Task: Open a blank sheet, save the file as Reading.rtf and add heading 'Reading',with the parapraph 'Reading offers numerous advantages, including expanding knowledge, enhancing creativity, and improving cognitive abilities. It stimulates the brain, improves vocabulary and language skills, and provides an escape into different worlds and perspectives.'Apply Font Style Playfair Display And font size 14. Apply font style in  Heading 'Courier New' and font size 24 Change heading alignment to  Center and paragraph alignment to  Left
Action: Mouse moved to (22, 81)
Screenshot: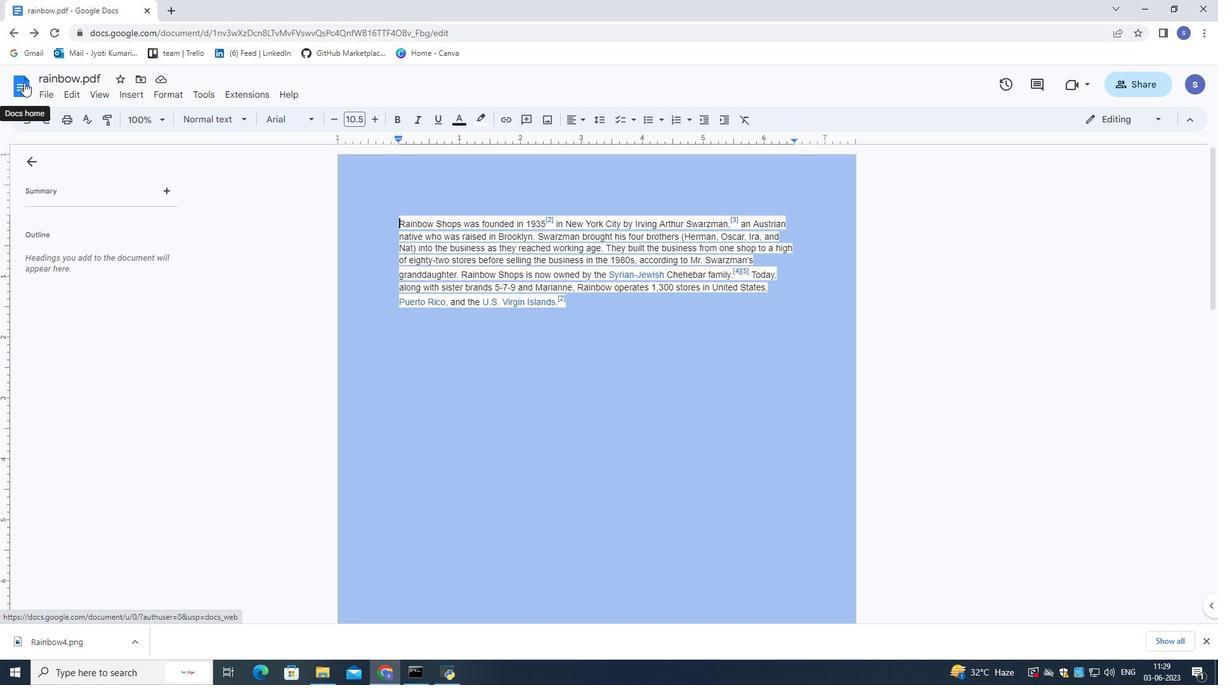 
Action: Mouse pressed left at (22, 81)
Screenshot: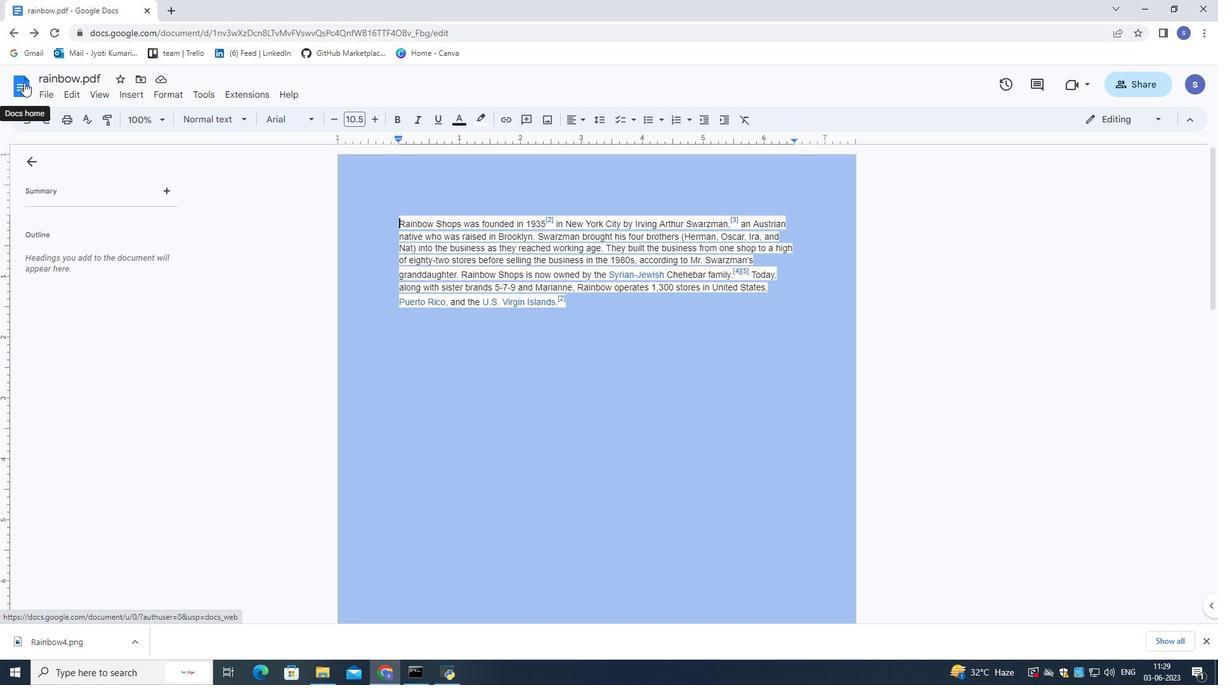 
Action: Mouse moved to (270, 219)
Screenshot: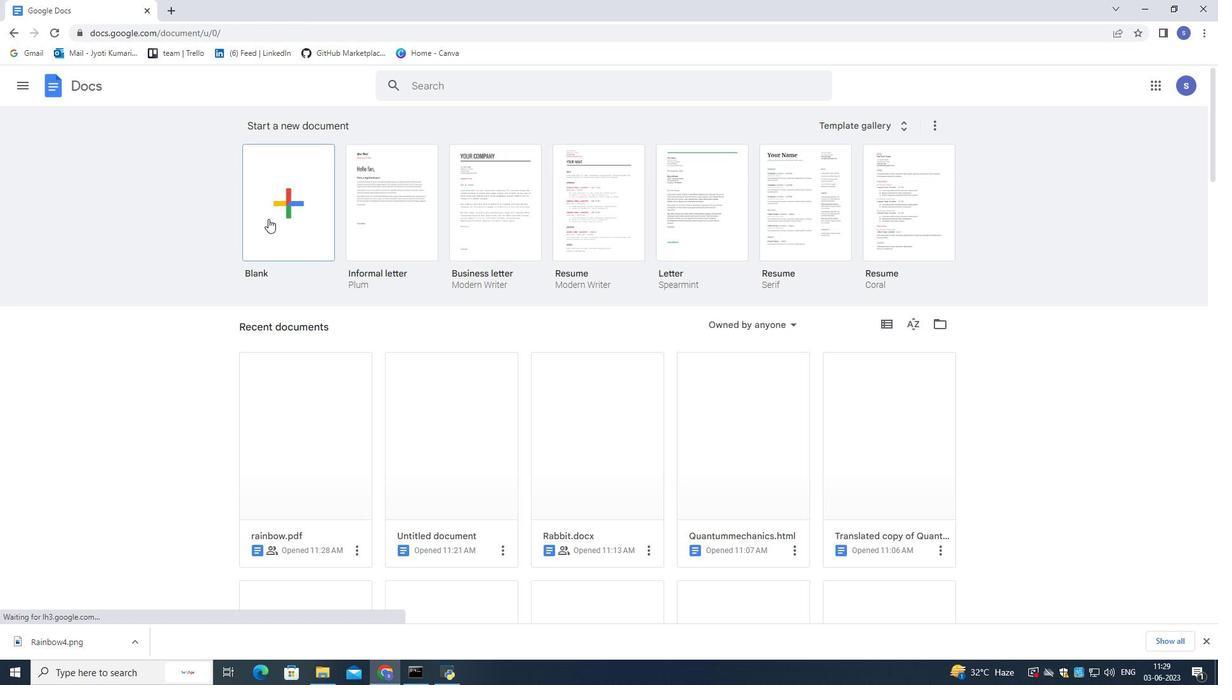 
Action: Mouse pressed left at (270, 219)
Screenshot: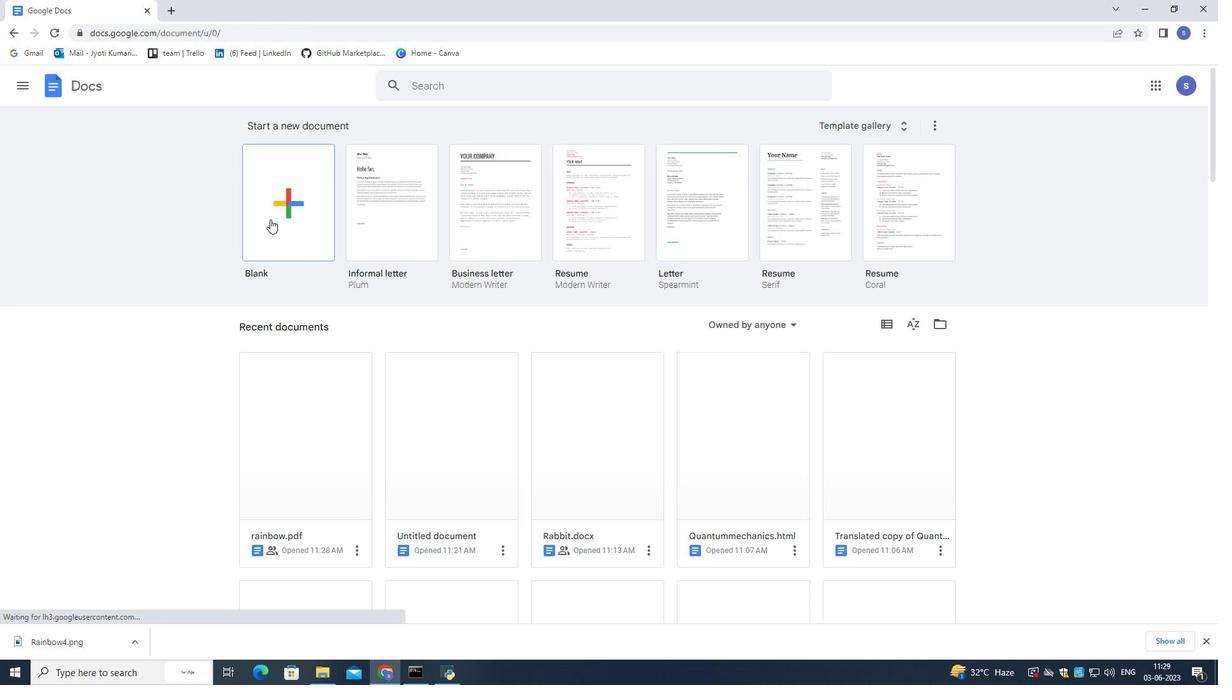 
Action: Mouse moved to (136, 76)
Screenshot: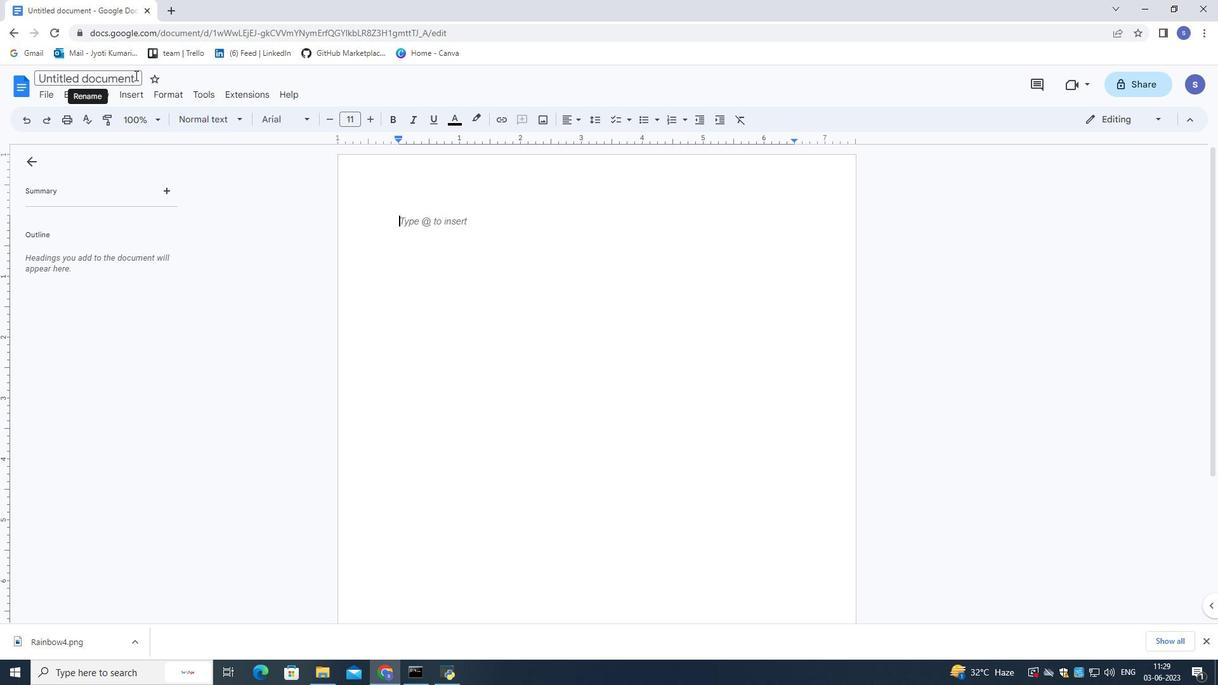 
Action: Mouse pressed left at (136, 76)
Screenshot: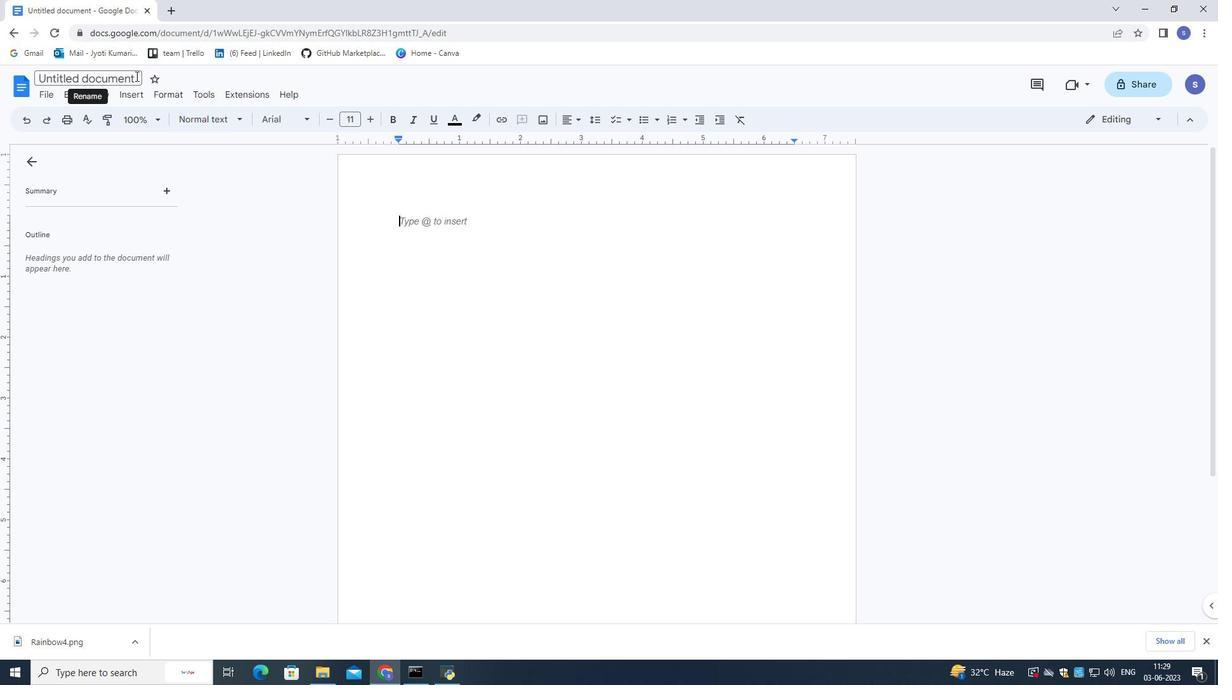 
Action: Key pressed <Key.shift>Reading.rtf<Key.enter>
Screenshot: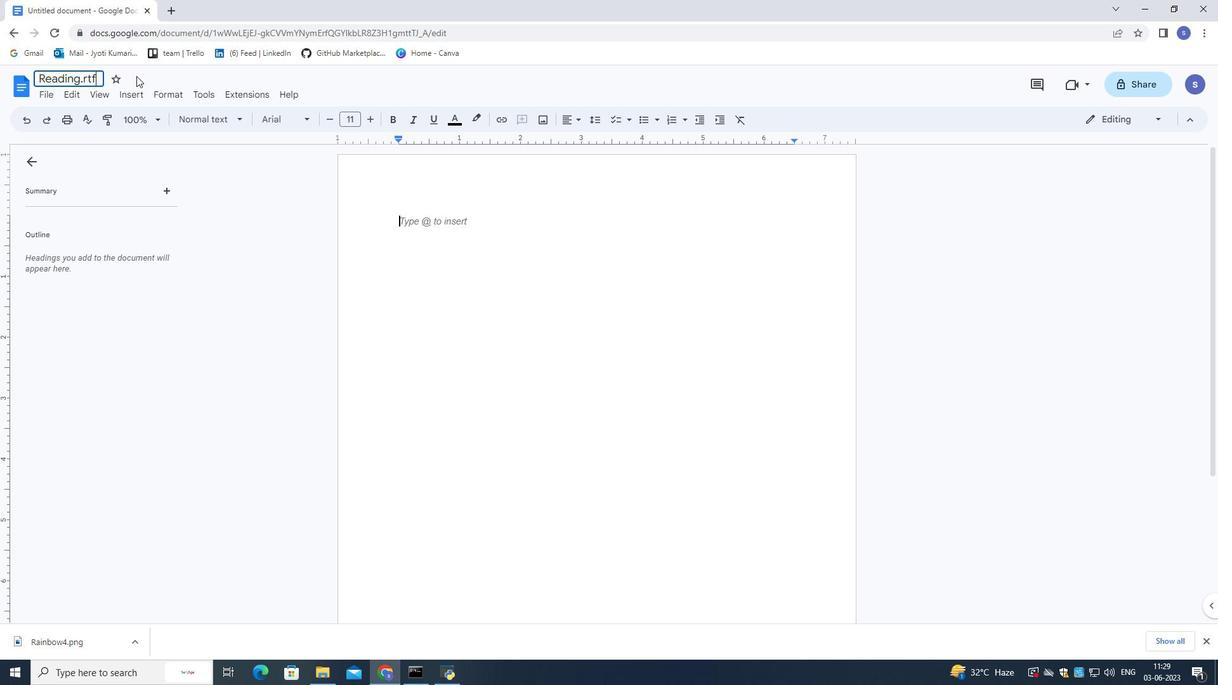 
Action: Mouse moved to (428, 225)
Screenshot: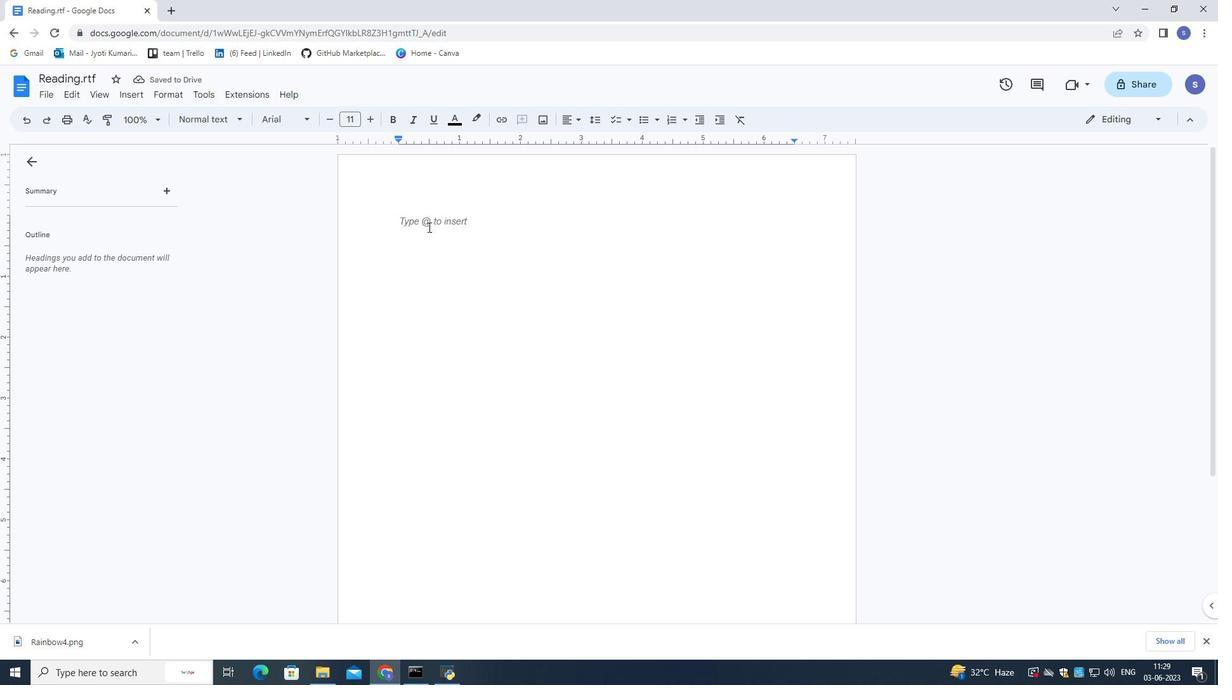 
Action: Mouse pressed left at (428, 225)
Screenshot: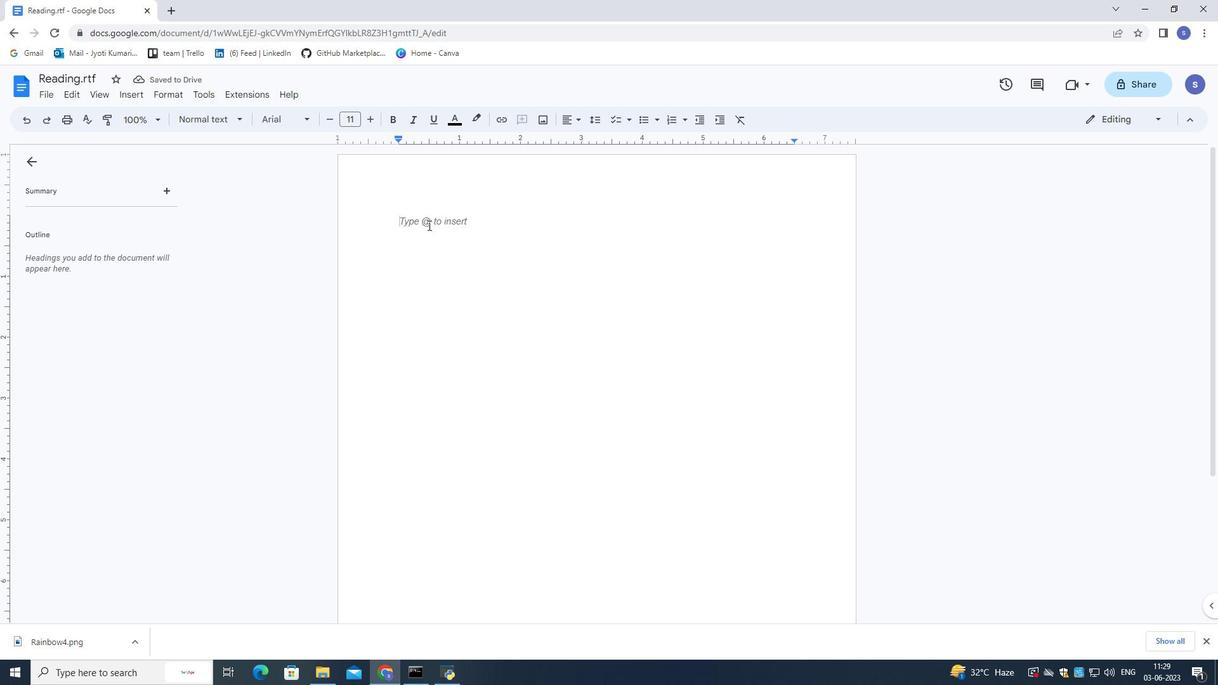 
Action: Mouse moved to (430, 182)
Screenshot: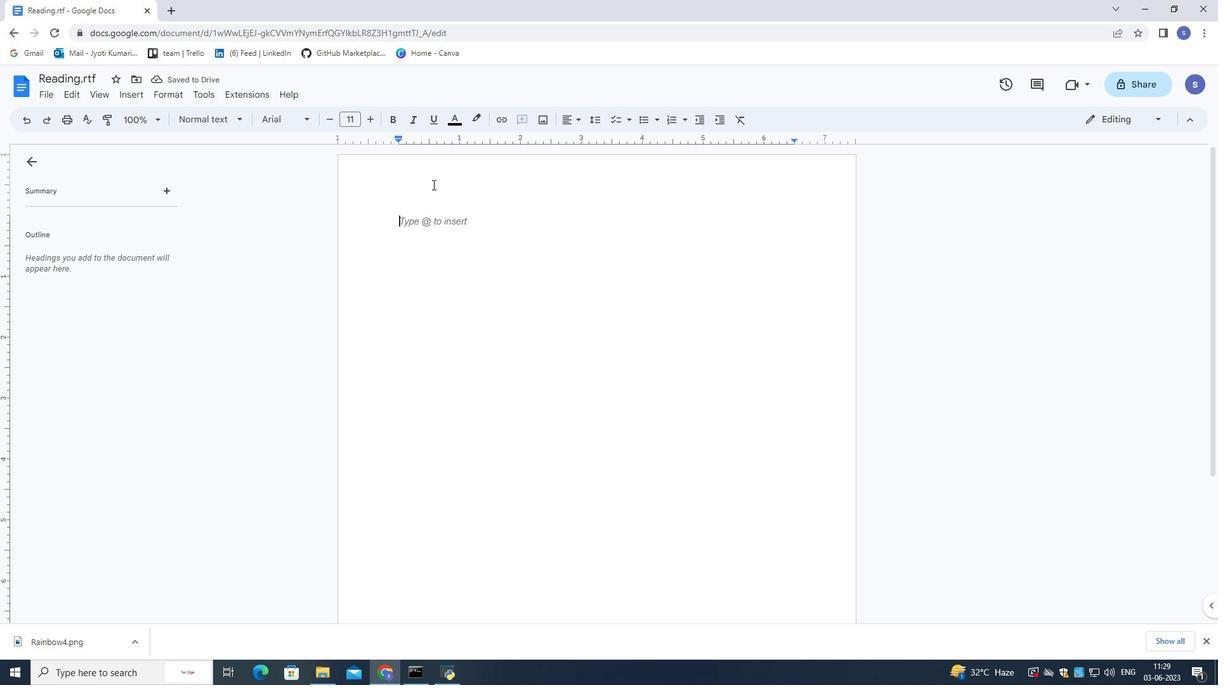 
Action: Key pressed <Key.shift>Reading<Key.enter><Key.enter><Key.shift>Reading<Key.space>offers<Key.space>numerous<Key.space>advantages,<Key.space><Key.shift>Including<Key.space>expanding<Key.space>knowledge,<Key.space>enhancing<Key.space>creativity,<Key.space>and<Key.space>improving<Key.space>cognitive<Key.space>abilities.<Key.space><Key.shift>It<Key.space>stimulates<Key.space>the<Key.space>brain,<Key.space>improves<Key.space>vocabulary<Key.space>and<Key.space>language<Key.space>skills,<Key.space>and<Key.space>provides<Key.space>an<Key.space>escape<Key.space>into<Key.space>different<Key.space>world<Key.space>aand<Key.space>perspective.<Key.space>
Screenshot: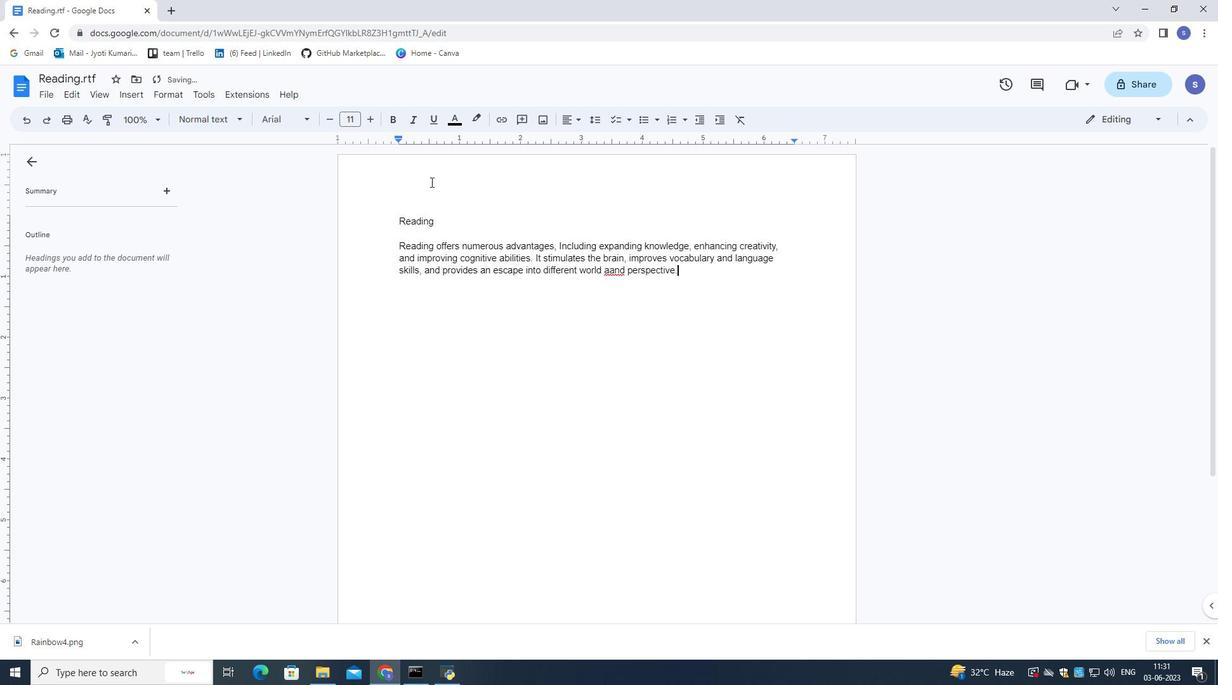 
Action: Mouse moved to (612, 270)
Screenshot: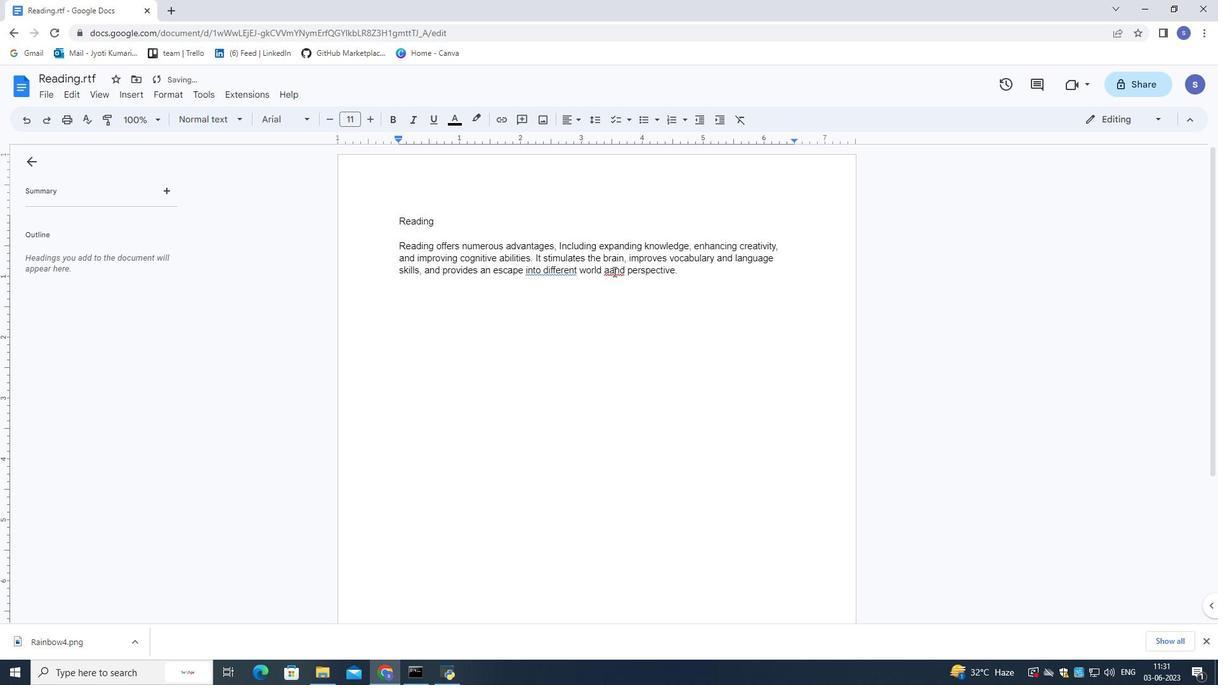 
Action: Mouse pressed left at (612, 270)
Screenshot: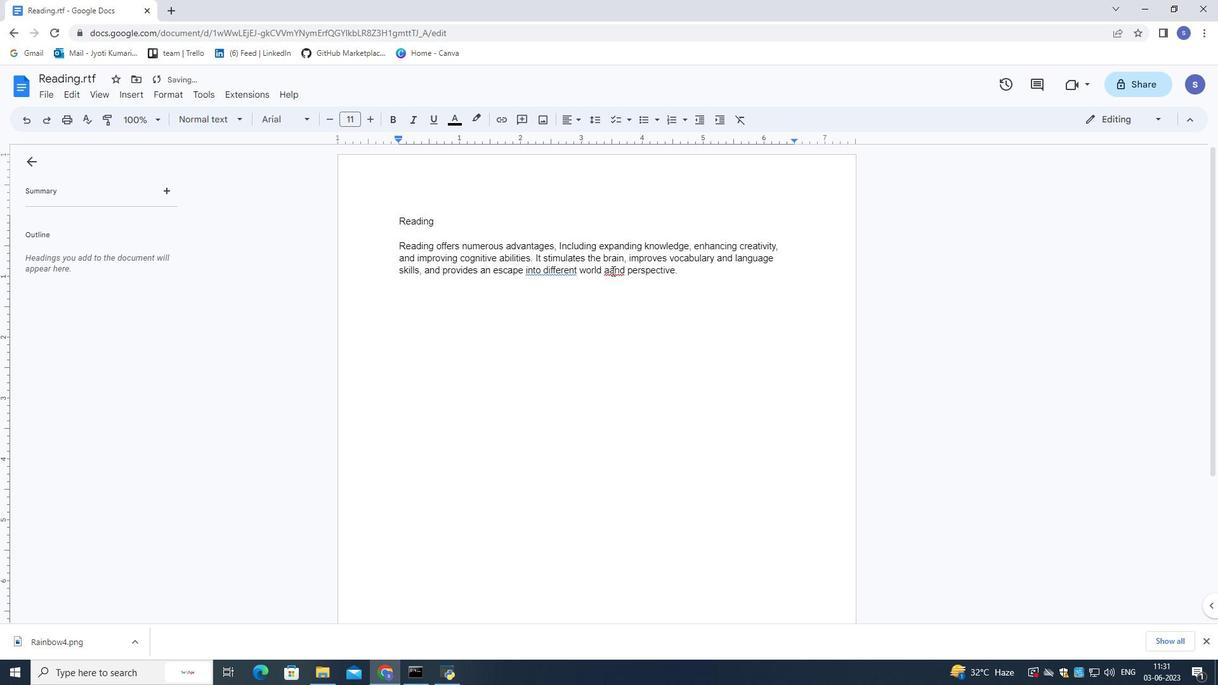 
Action: Mouse moved to (623, 302)
Screenshot: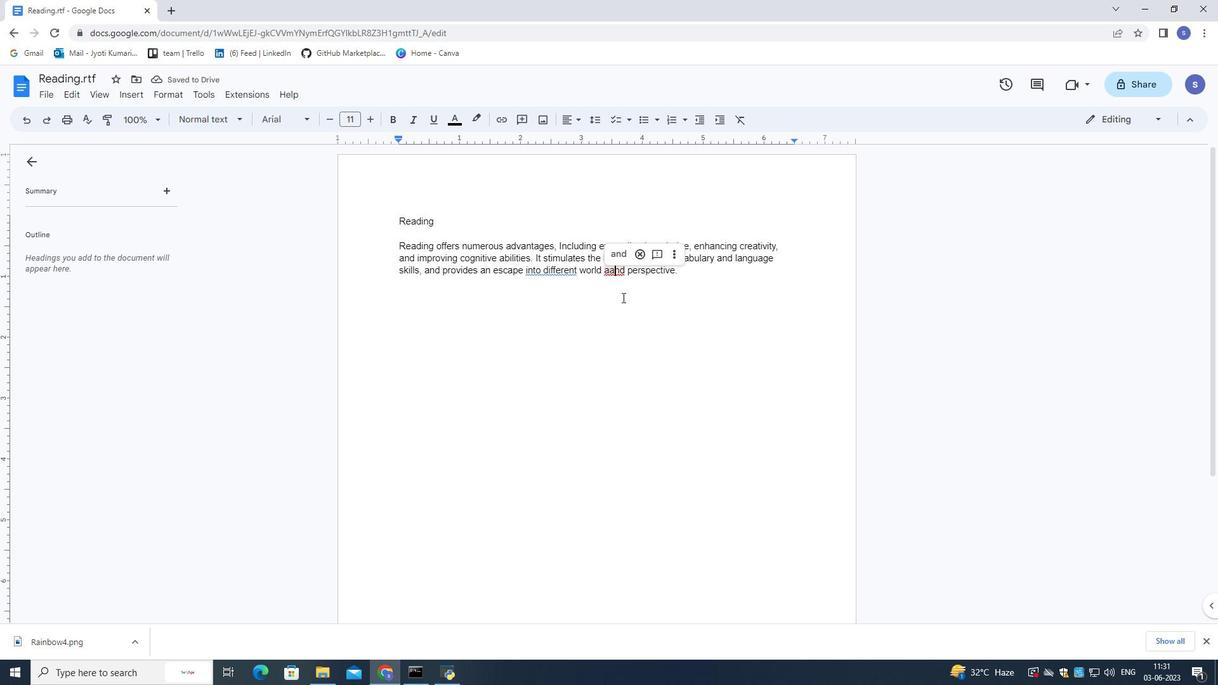 
Action: Key pressed <Key.backspace>
Screenshot: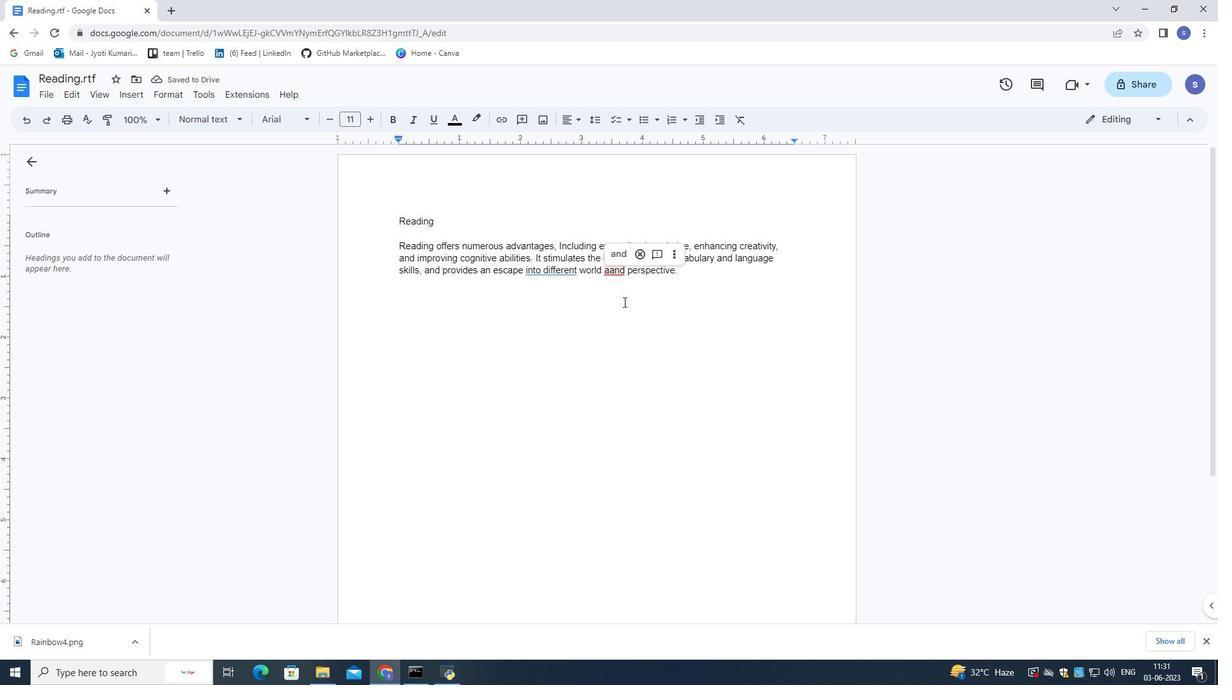 
Action: Mouse moved to (555, 272)
Screenshot: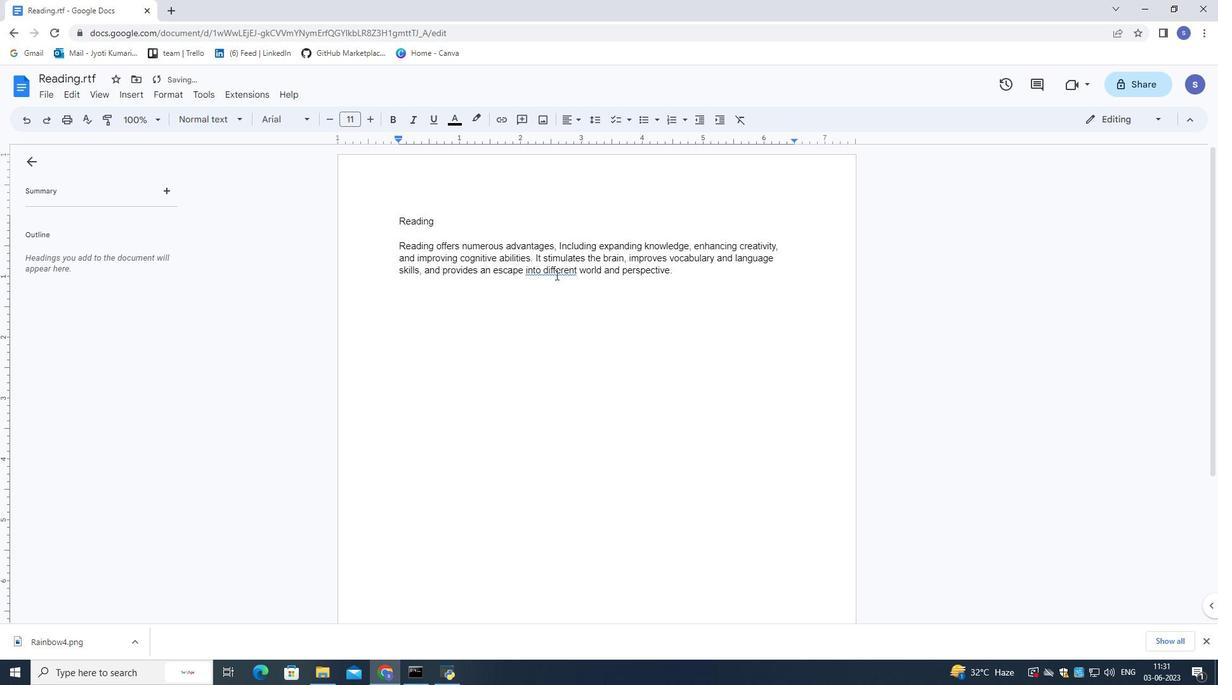 
Action: Mouse pressed left at (555, 272)
Screenshot: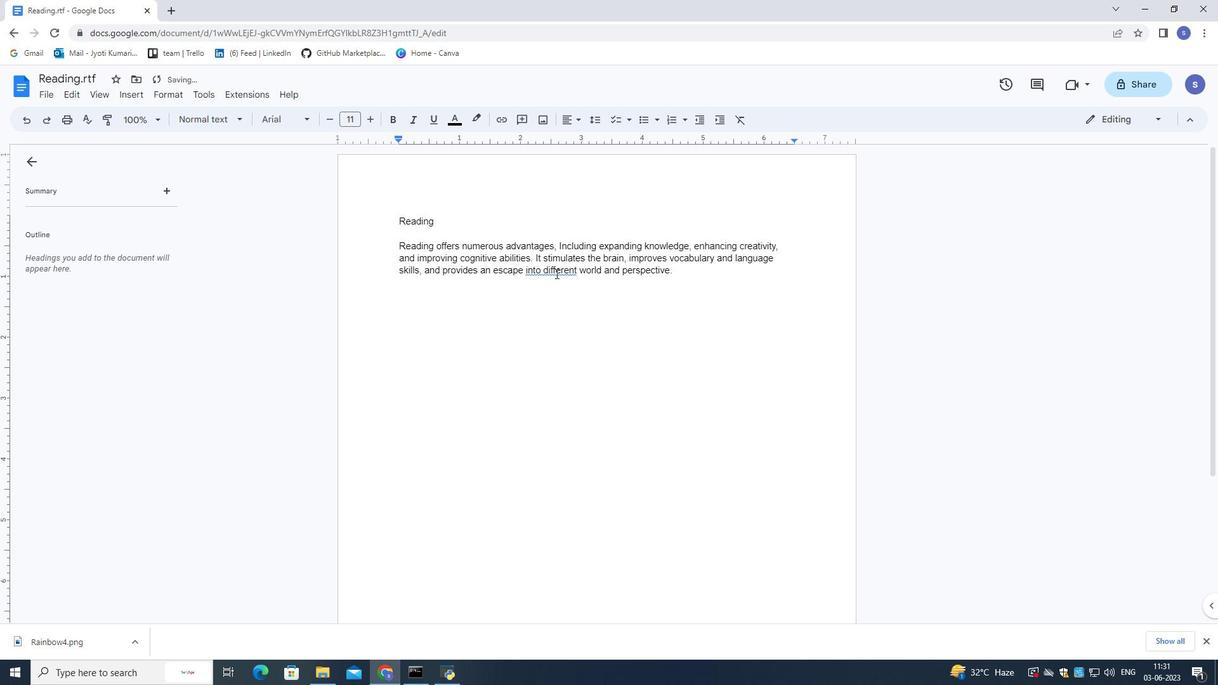 
Action: Mouse moved to (557, 254)
Screenshot: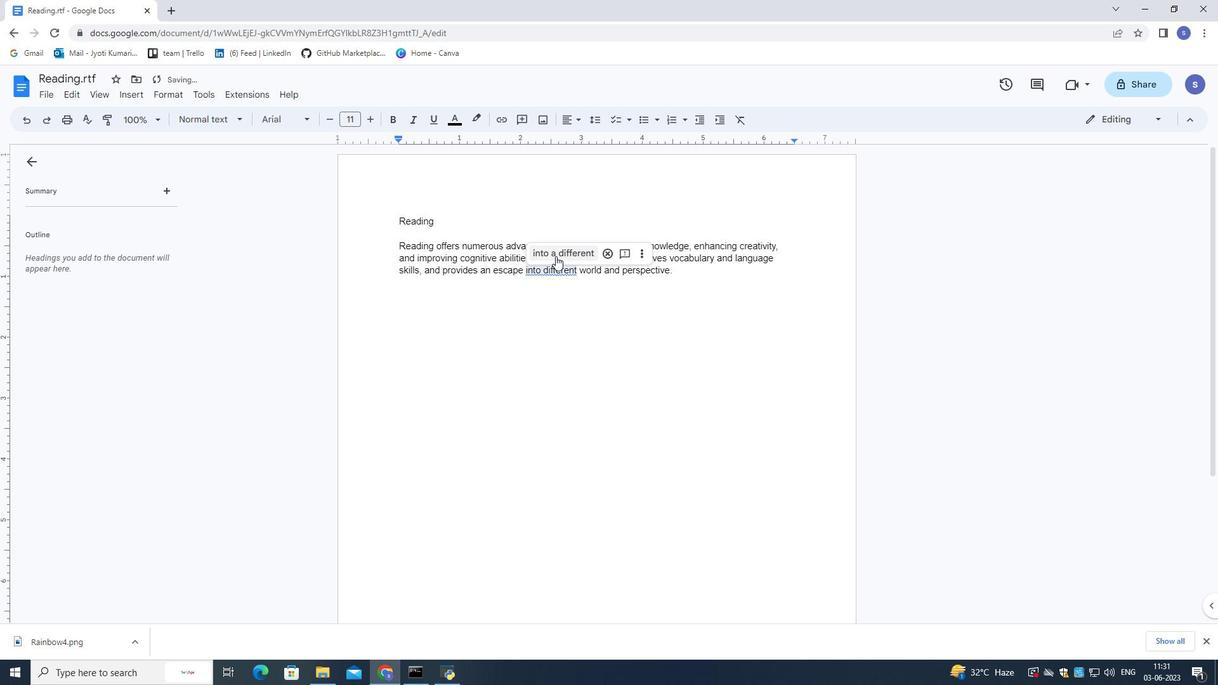 
Action: Mouse pressed left at (557, 254)
Screenshot: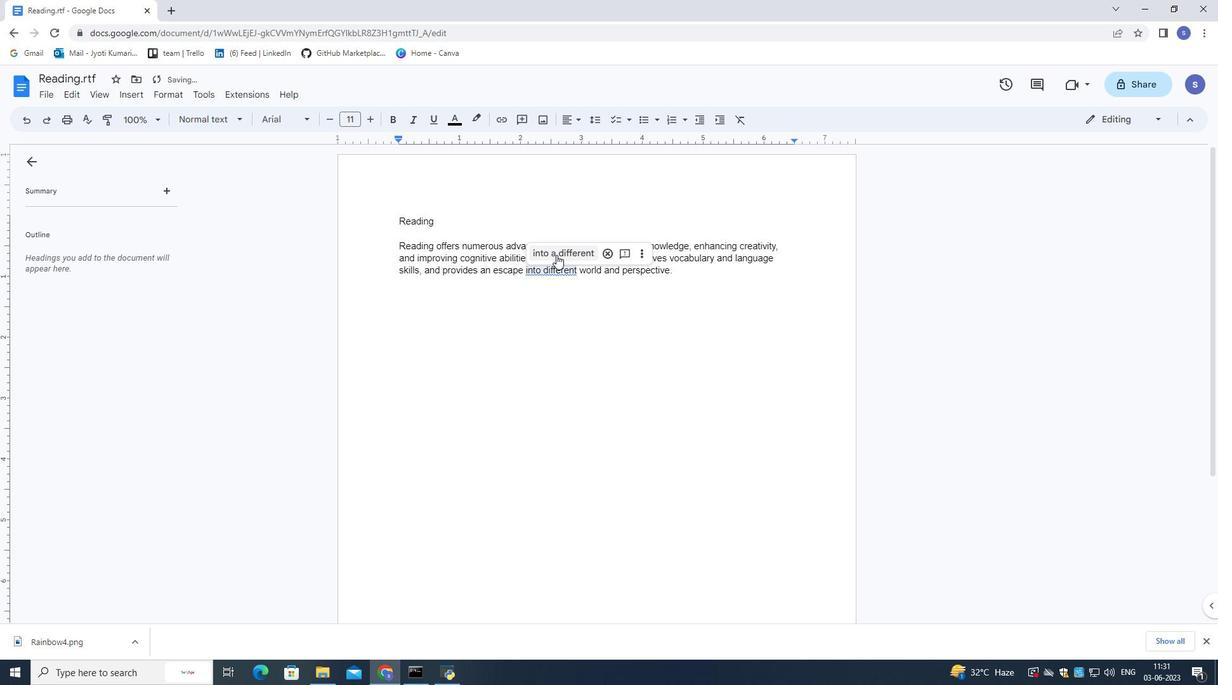 
Action: Mouse moved to (682, 273)
Screenshot: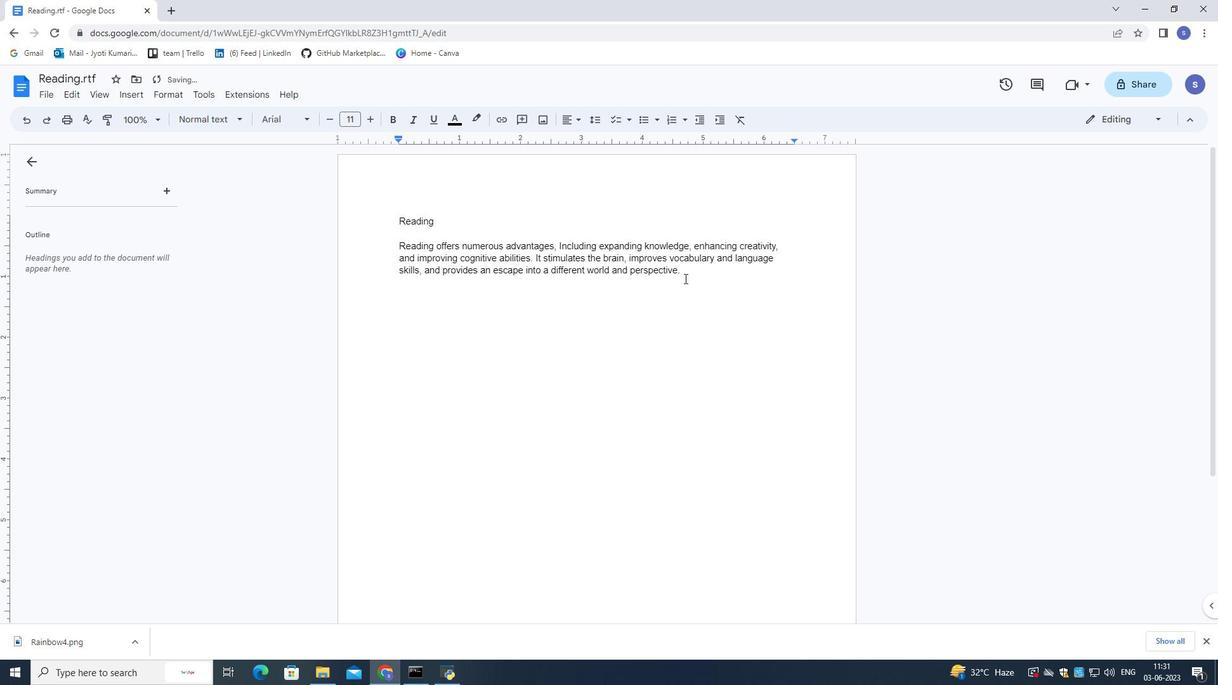 
Action: Mouse pressed left at (682, 273)
Screenshot: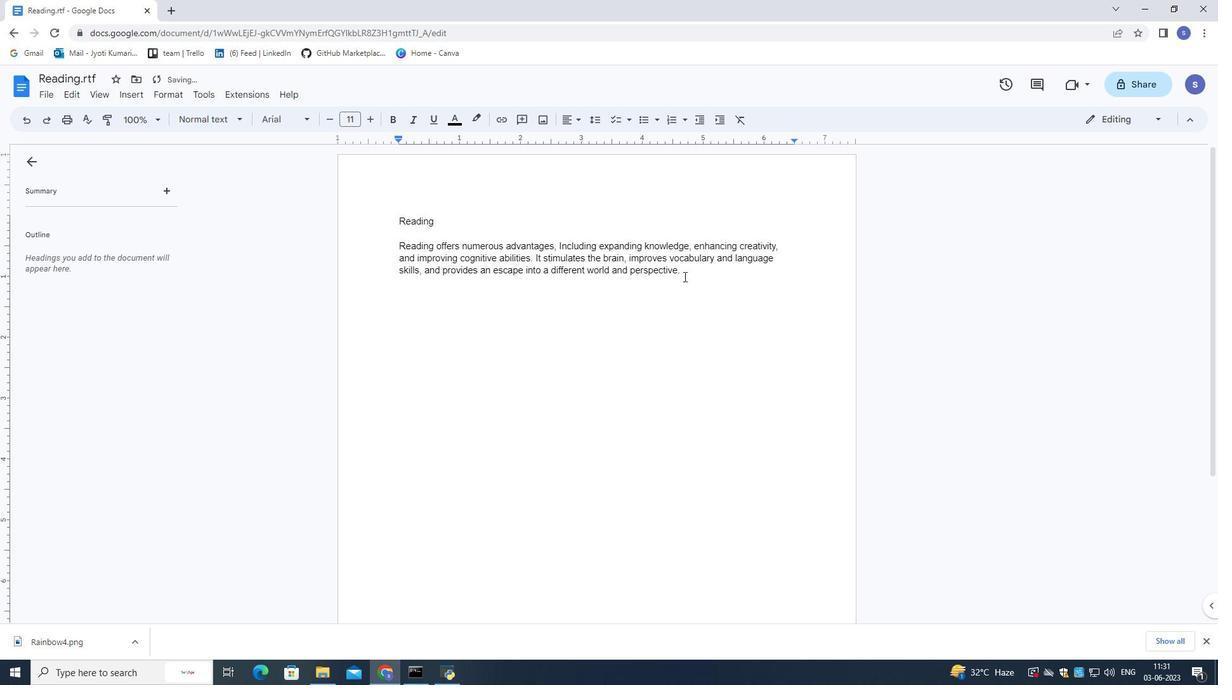 
Action: Mouse moved to (286, 118)
Screenshot: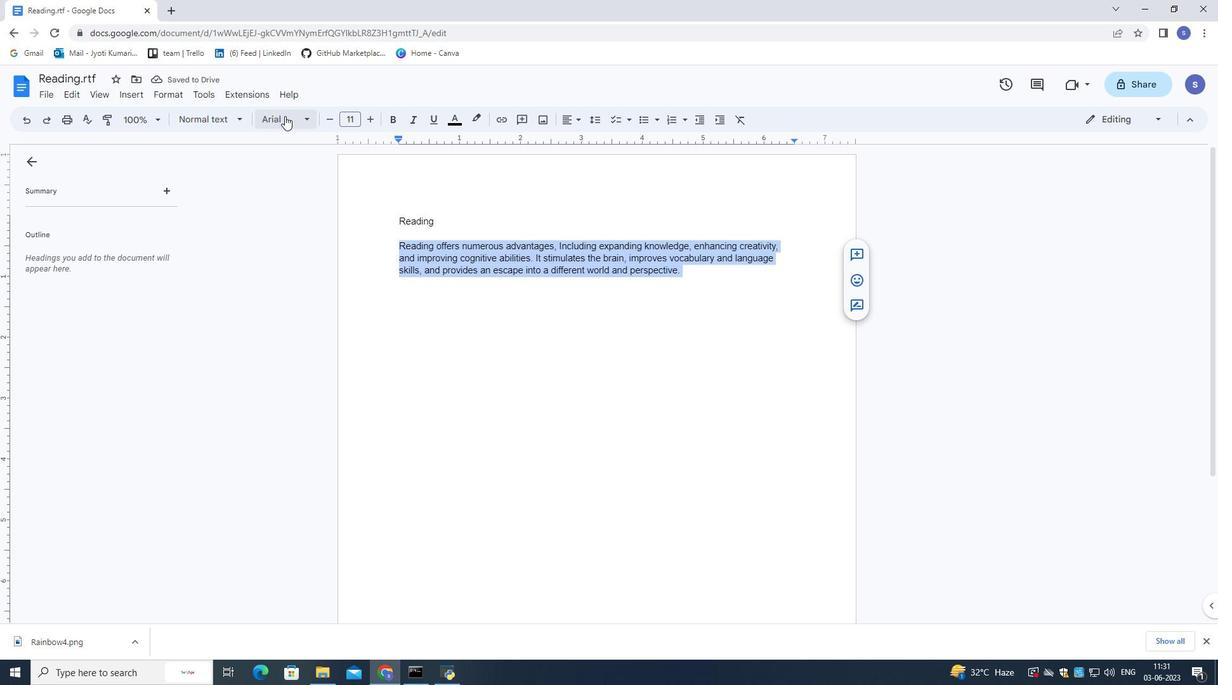
Action: Mouse pressed left at (286, 118)
Screenshot: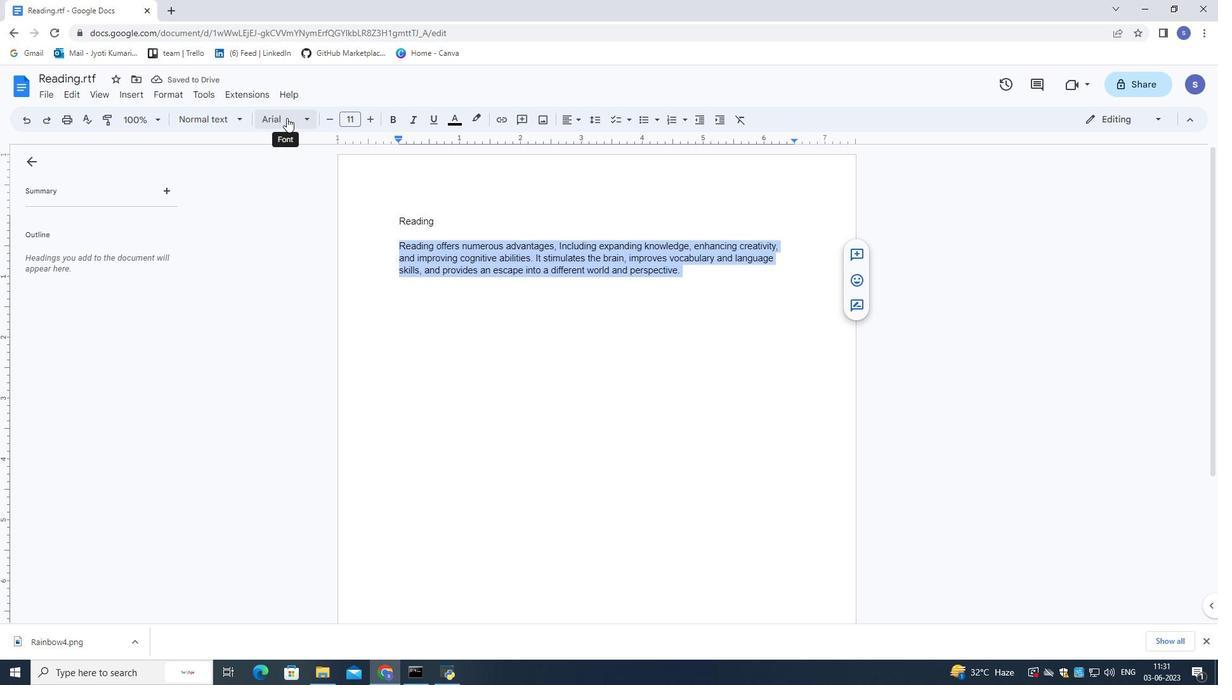 
Action: Mouse moved to (296, 142)
Screenshot: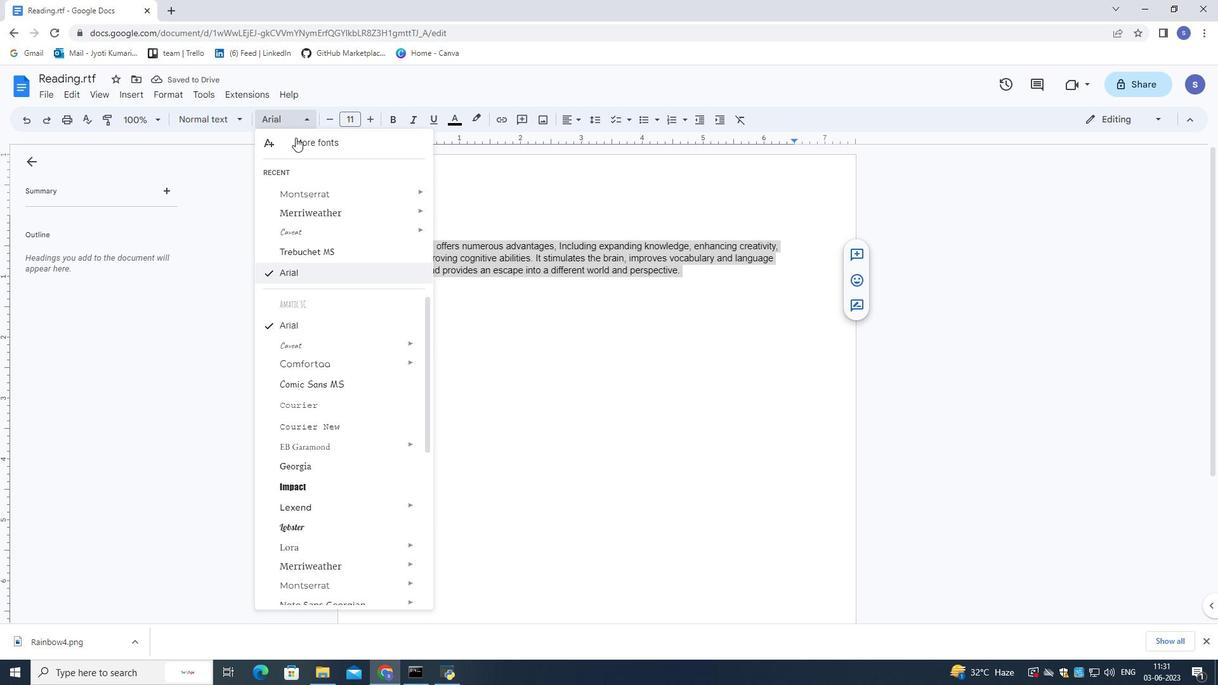 
Action: Mouse pressed left at (296, 142)
Screenshot: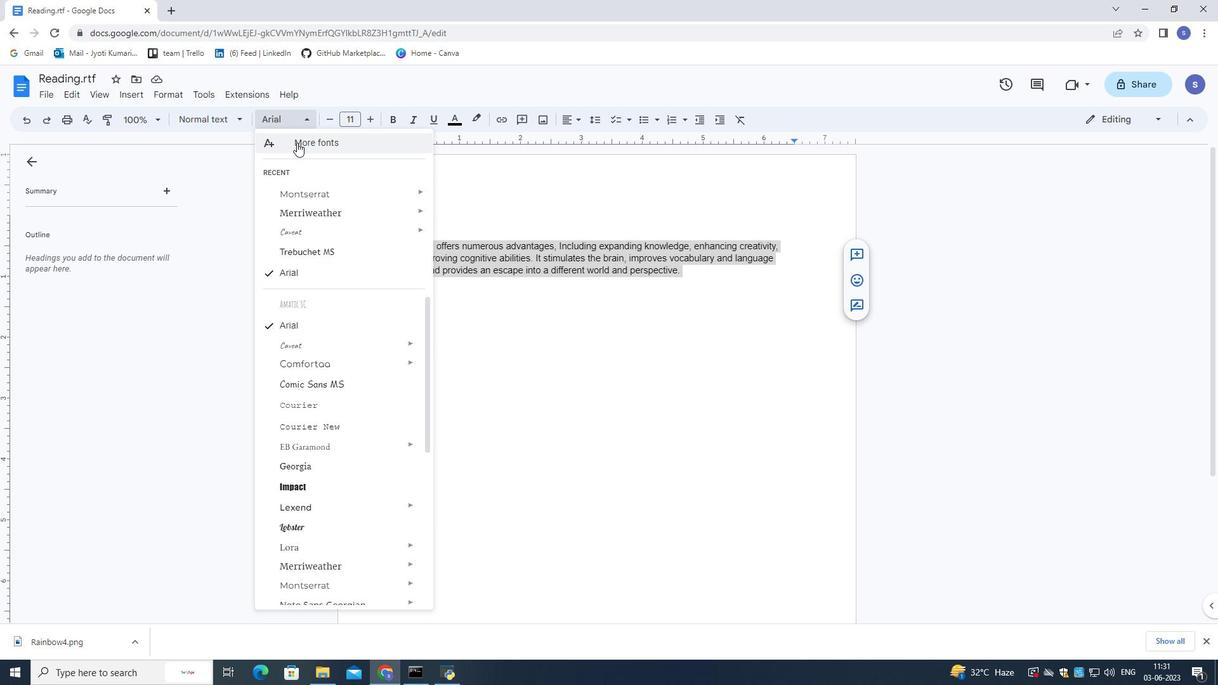 
Action: Mouse moved to (411, 194)
Screenshot: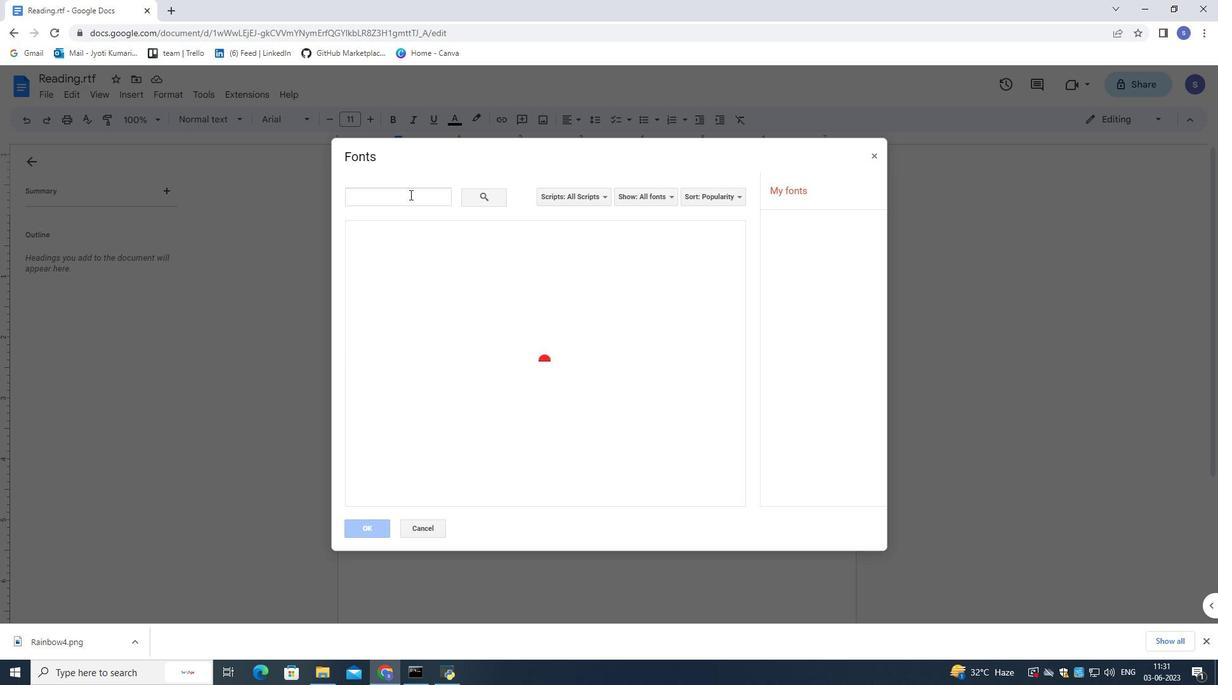 
Action: Mouse pressed left at (411, 194)
Screenshot: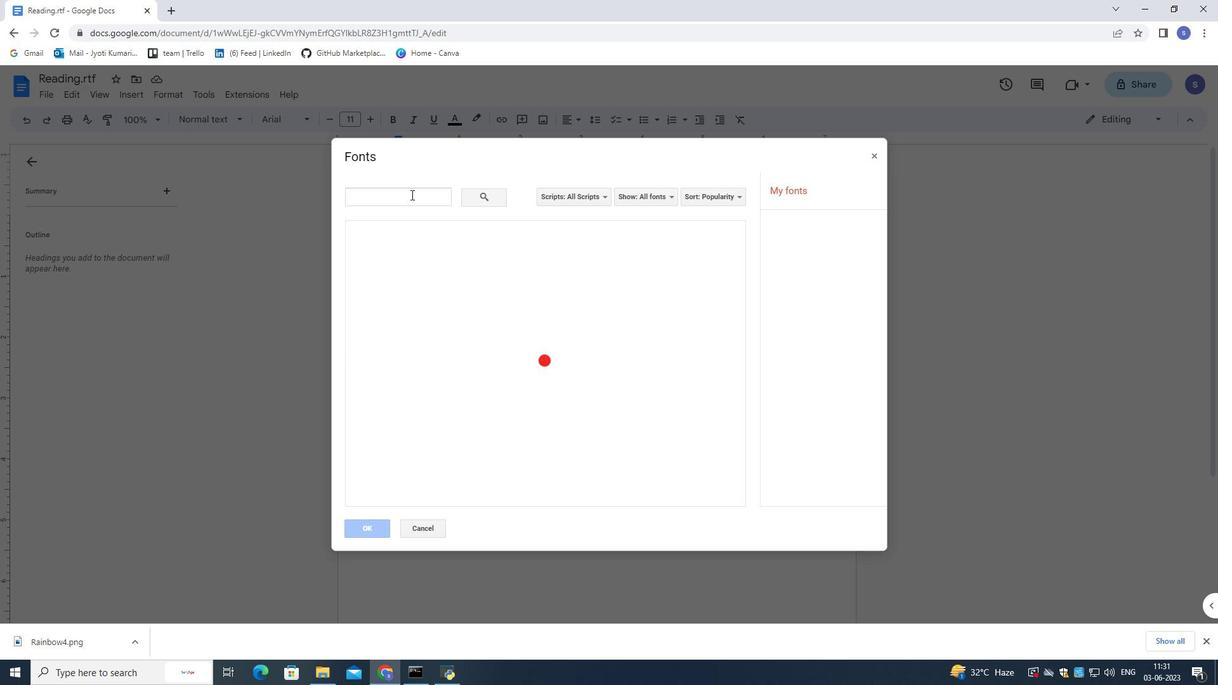 
Action: Mouse moved to (411, 194)
Screenshot: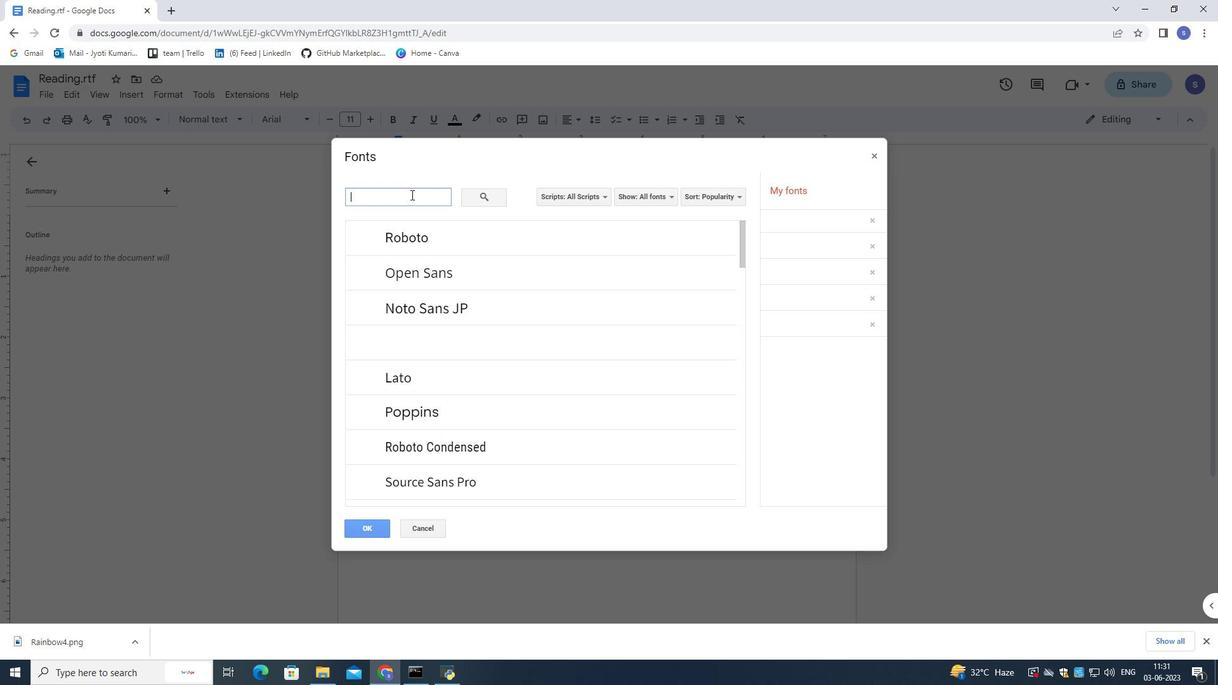 
Action: Key pressed platfair<Key.backspace><Key.backspace><Key.backspace><Key.backspace><Key.backspace>yfa
Screenshot: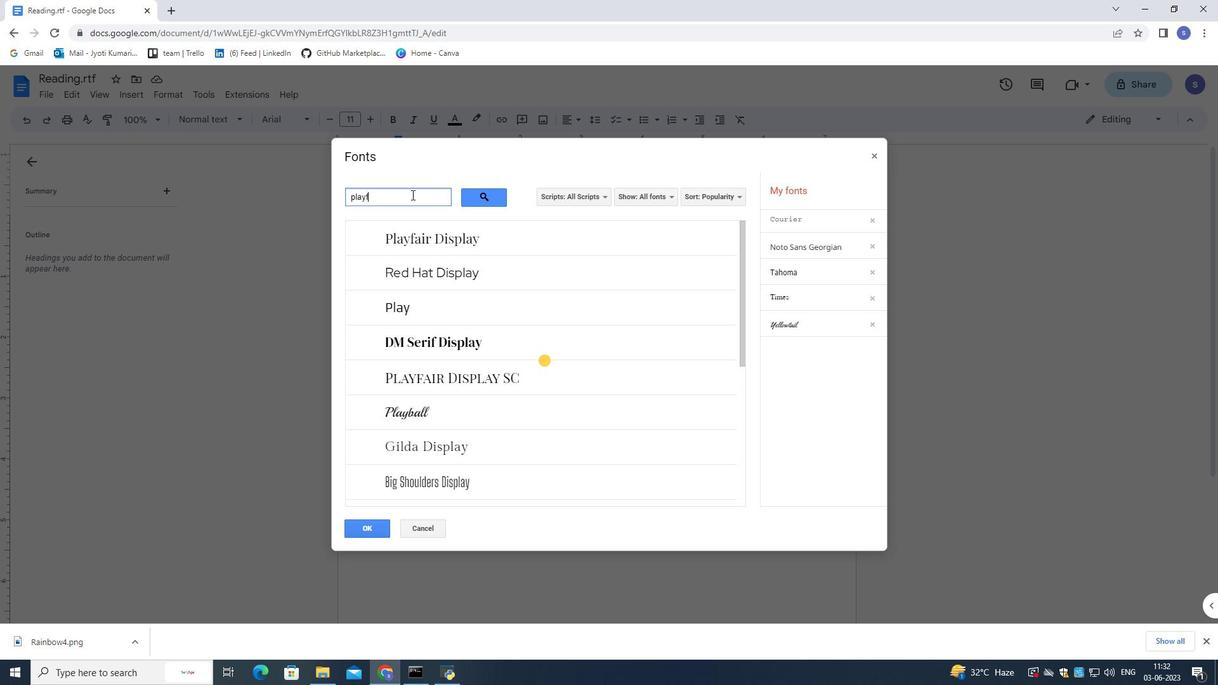 
Action: Mouse moved to (449, 243)
Screenshot: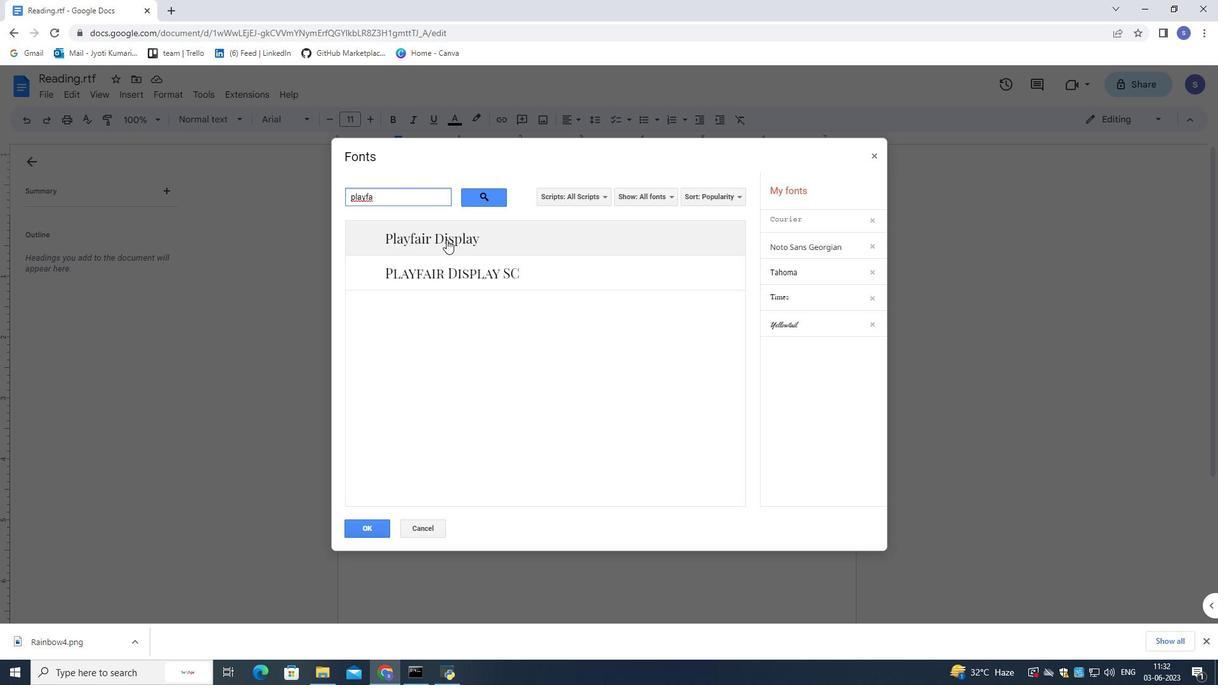 
Action: Mouse pressed left at (449, 243)
Screenshot: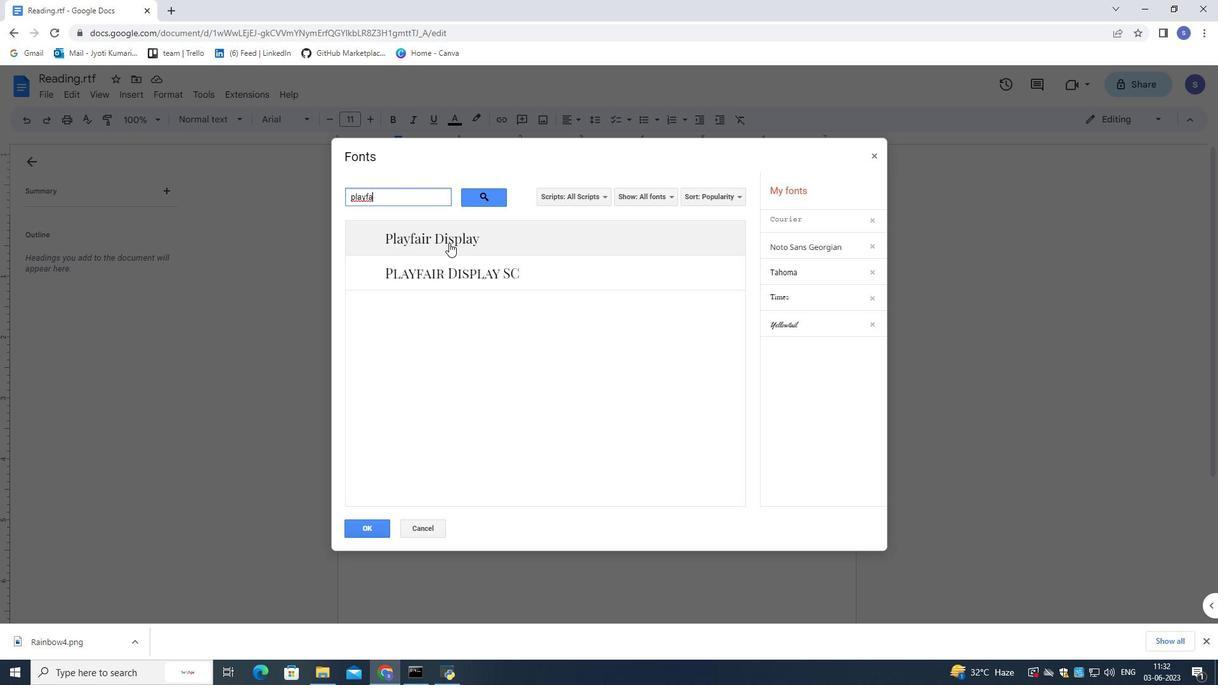 
Action: Mouse moved to (378, 531)
Screenshot: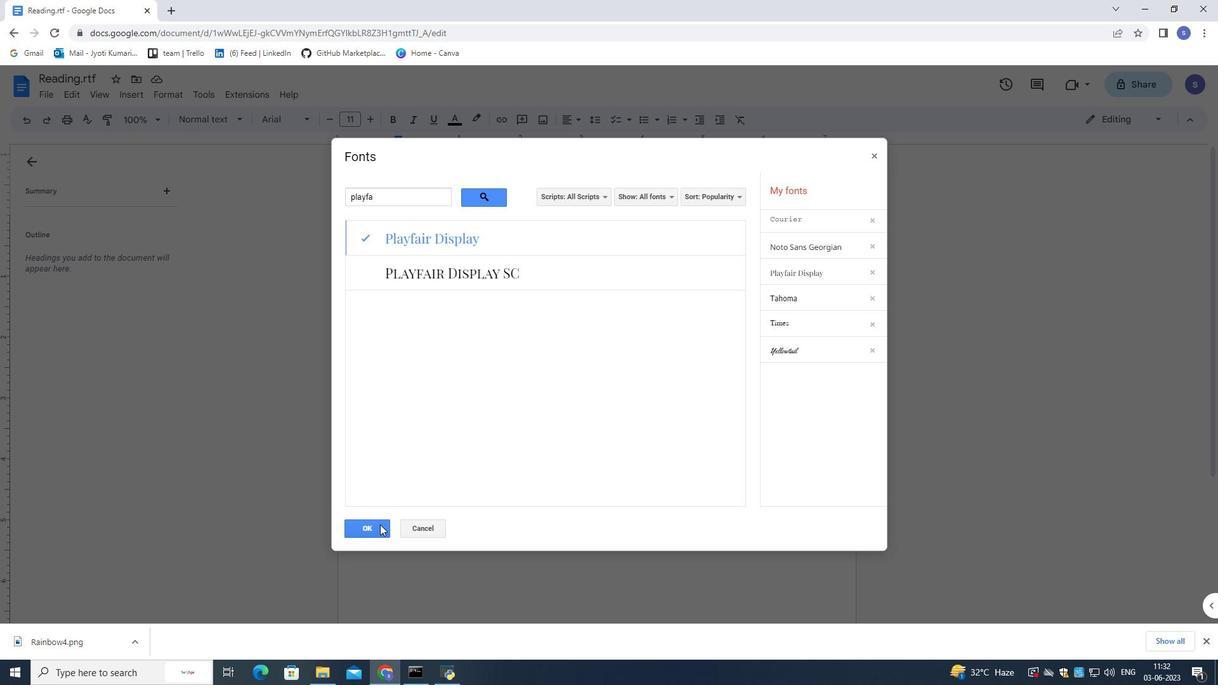 
Action: Mouse pressed left at (378, 531)
Screenshot: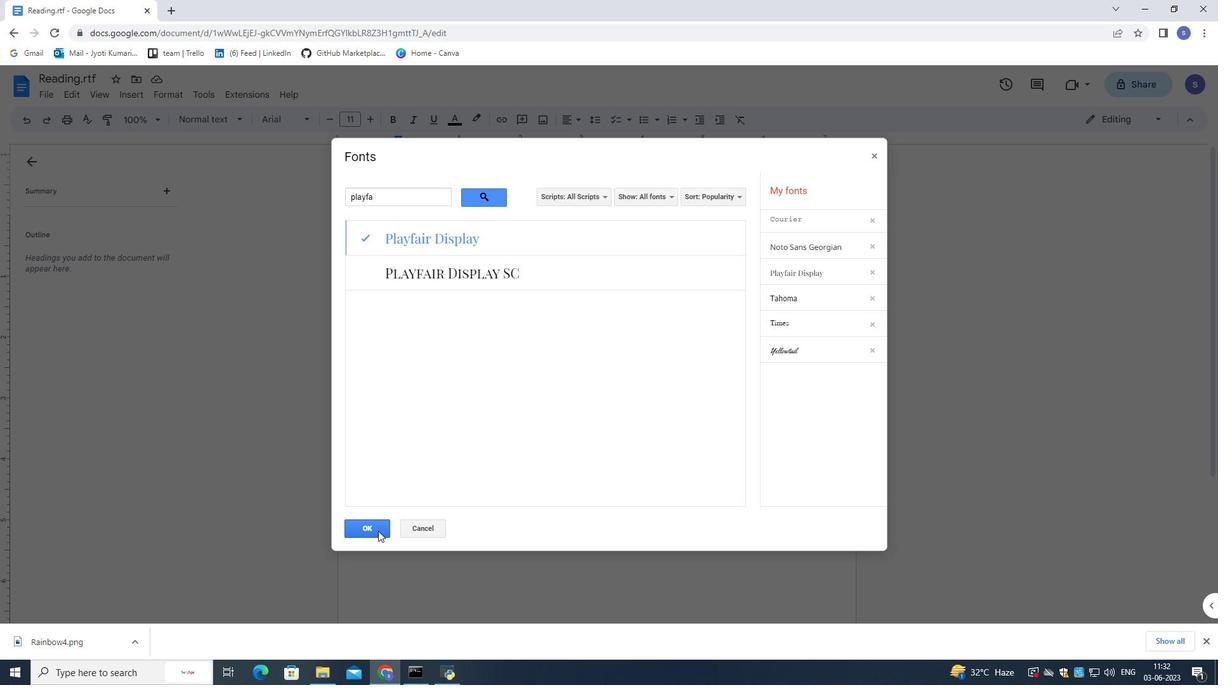 
Action: Mouse moved to (367, 119)
Screenshot: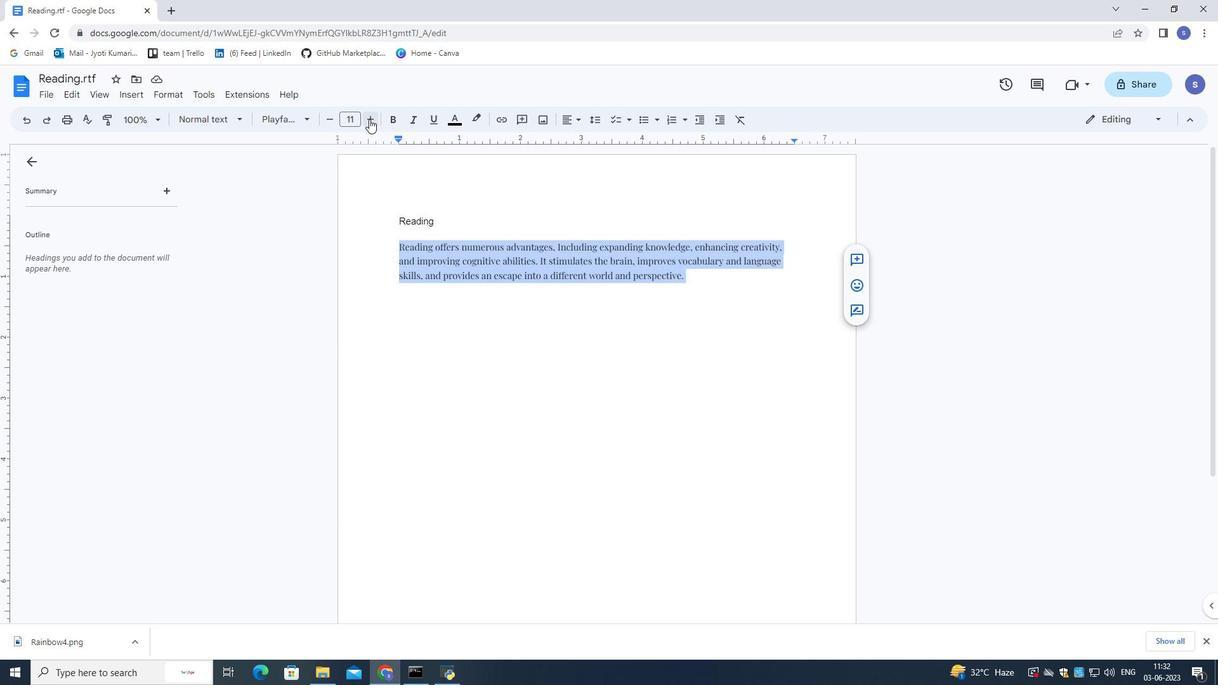 
Action: Mouse pressed left at (367, 119)
Screenshot: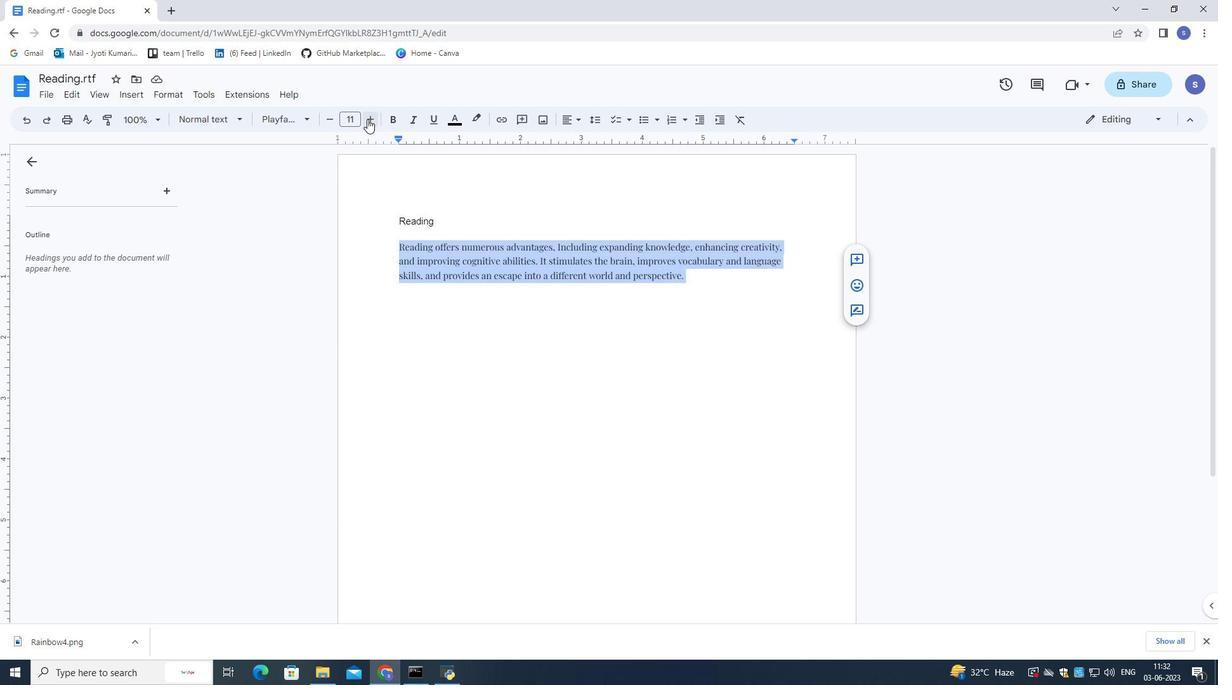 
Action: Mouse pressed left at (367, 119)
Screenshot: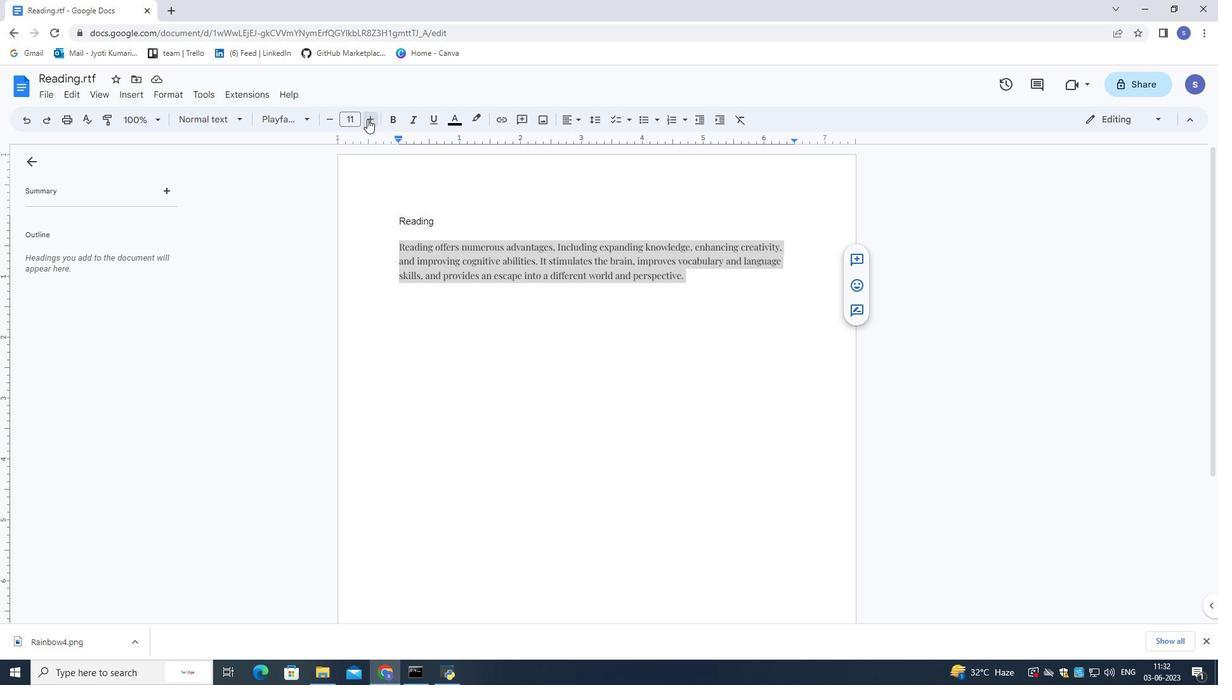 
Action: Mouse pressed left at (367, 119)
Screenshot: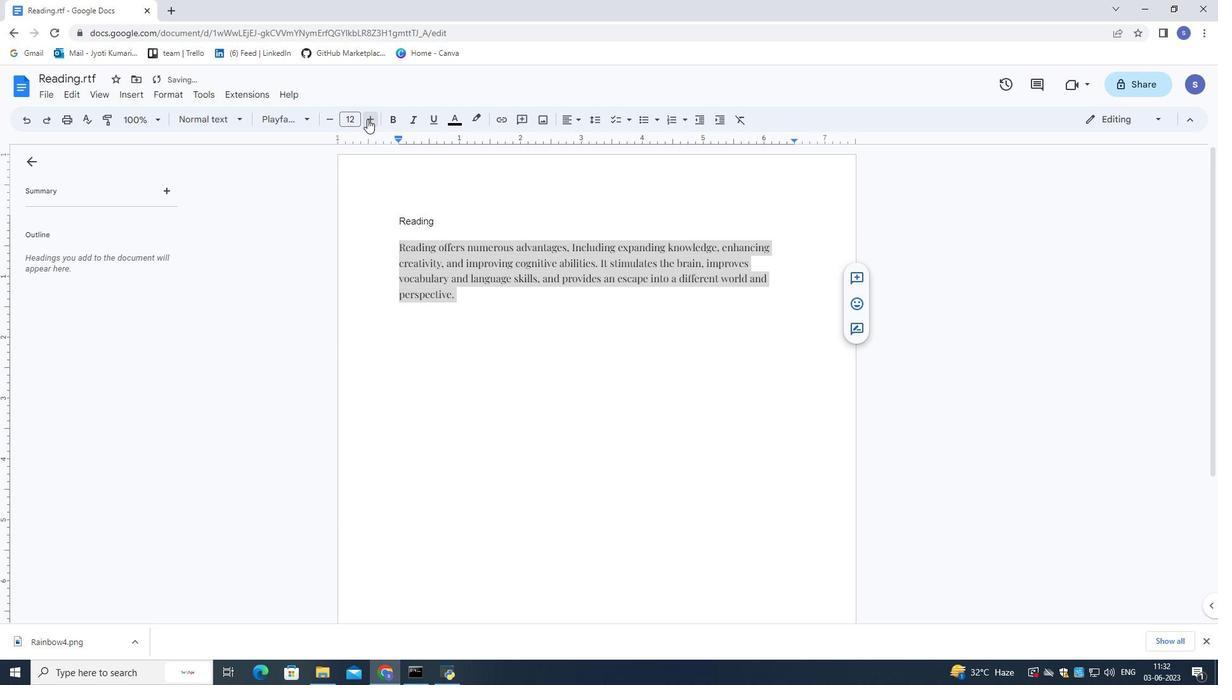 
Action: Mouse moved to (612, 400)
Screenshot: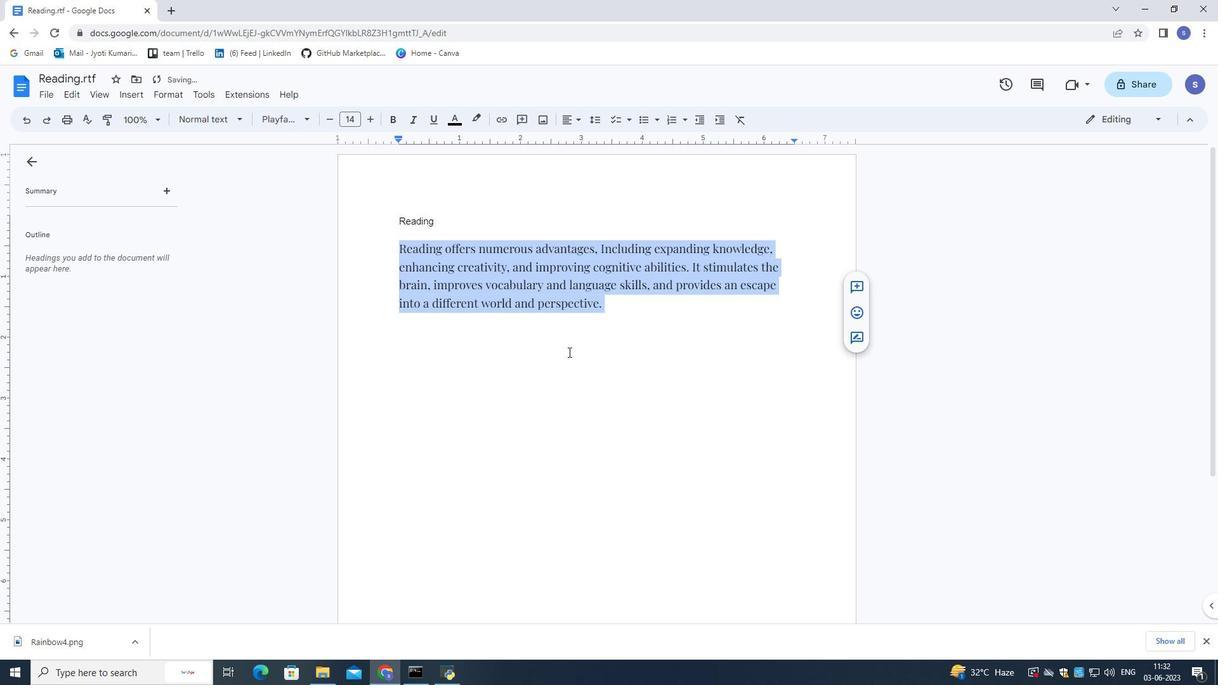 
Action: Mouse pressed left at (612, 400)
Screenshot: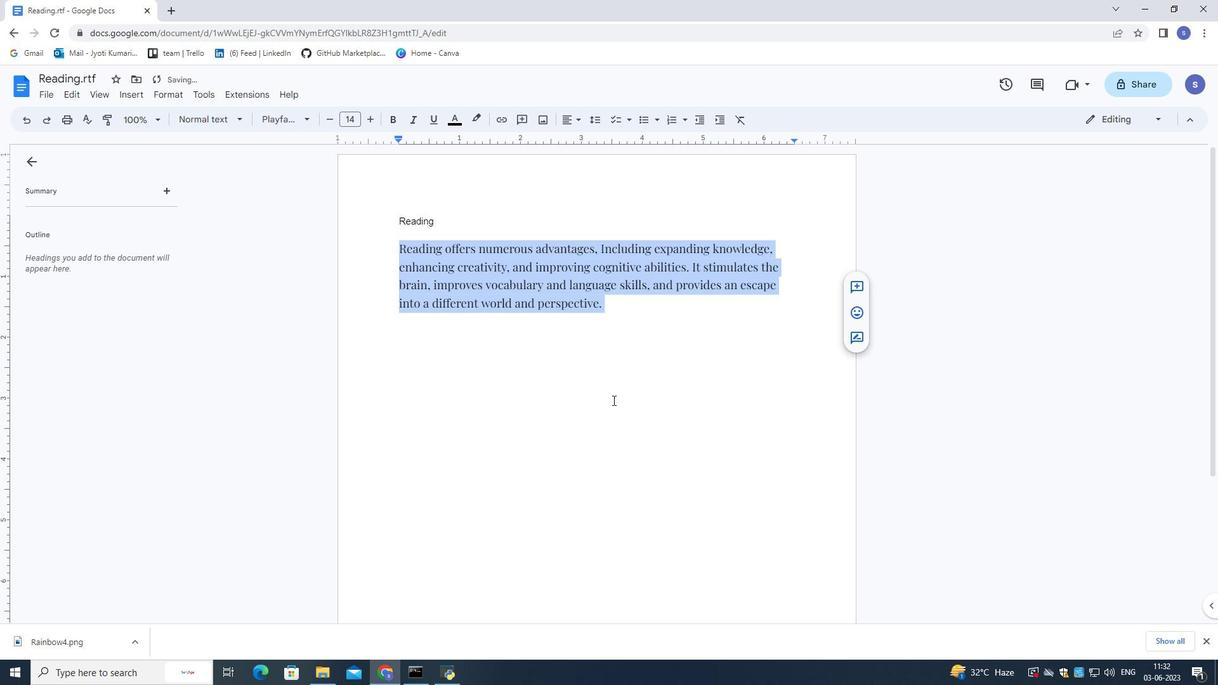 
Action: Mouse moved to (468, 218)
Screenshot: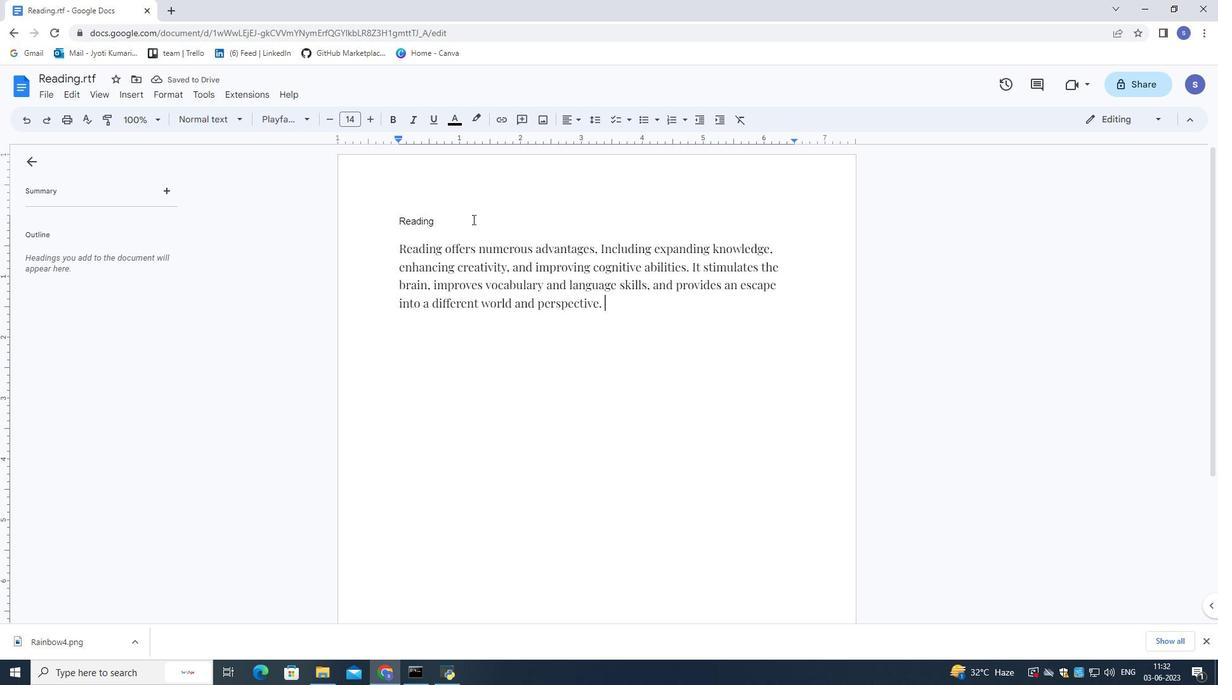 
Action: Mouse pressed left at (468, 218)
Screenshot: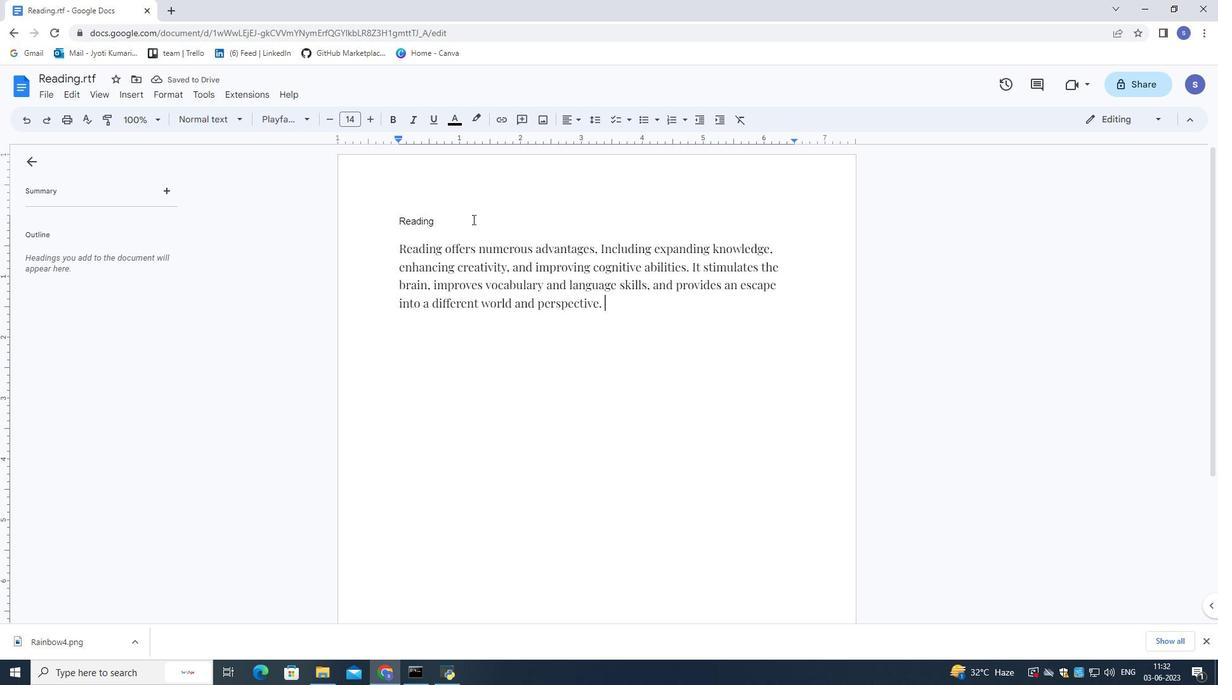 
Action: Mouse moved to (277, 114)
Screenshot: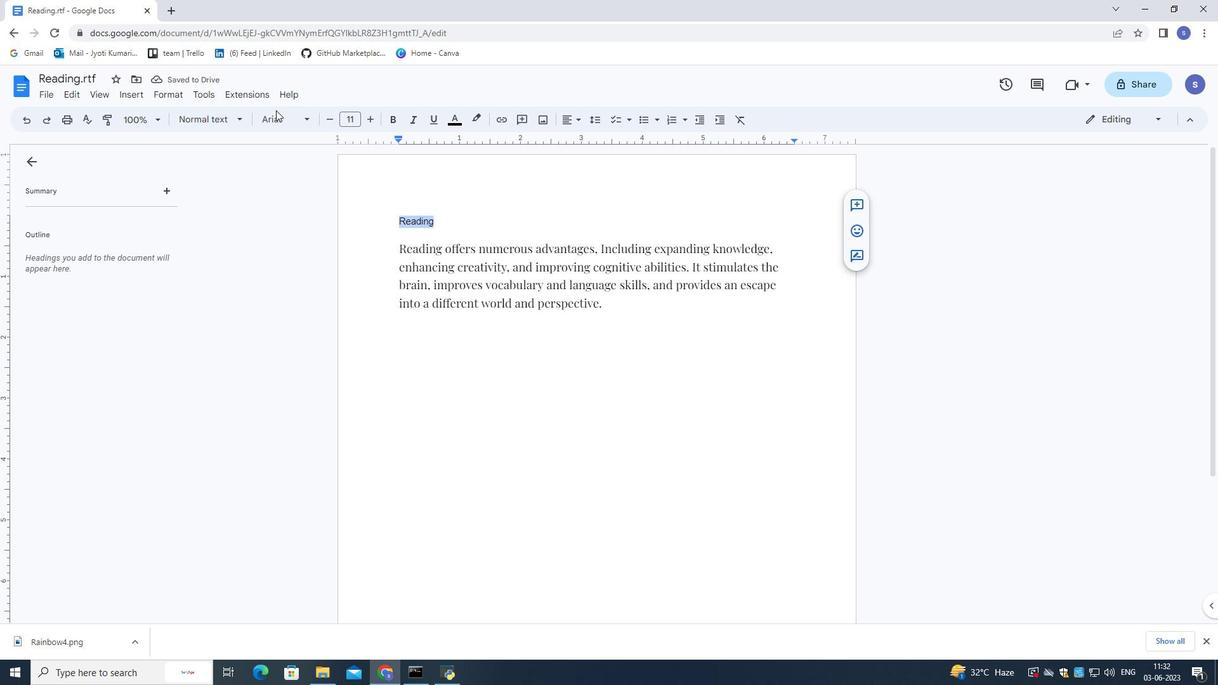 
Action: Mouse pressed left at (277, 114)
Screenshot: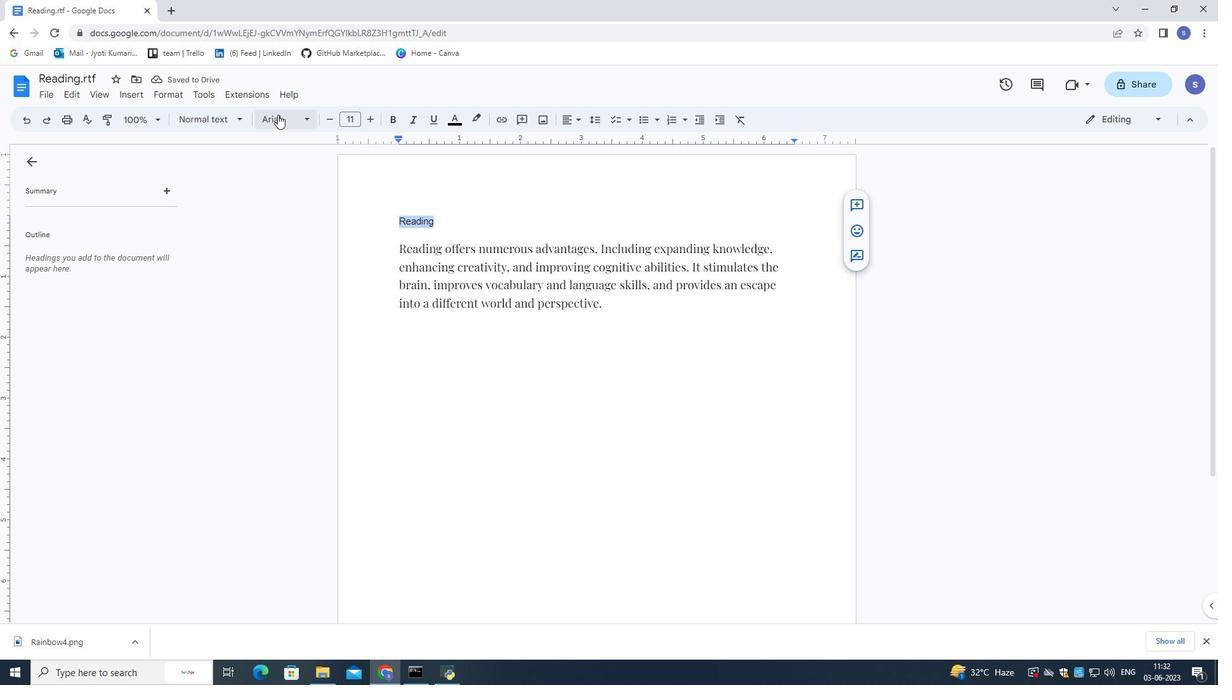 
Action: Mouse moved to (298, 141)
Screenshot: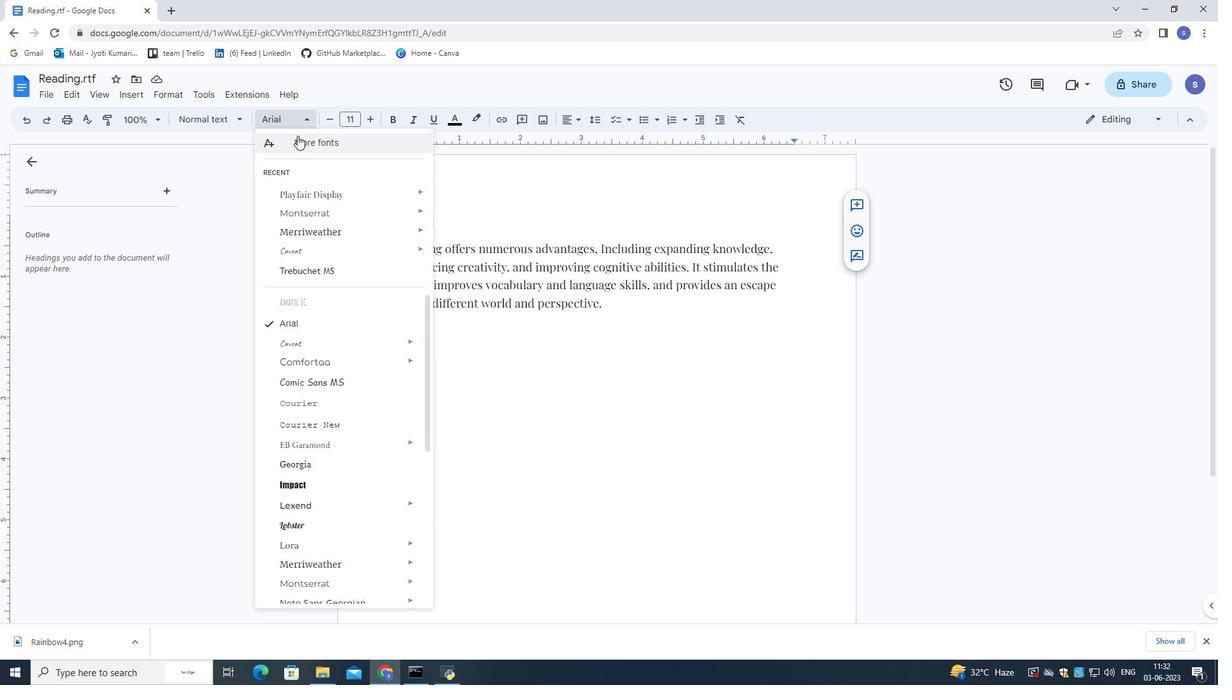 
Action: Mouse pressed left at (298, 141)
Screenshot: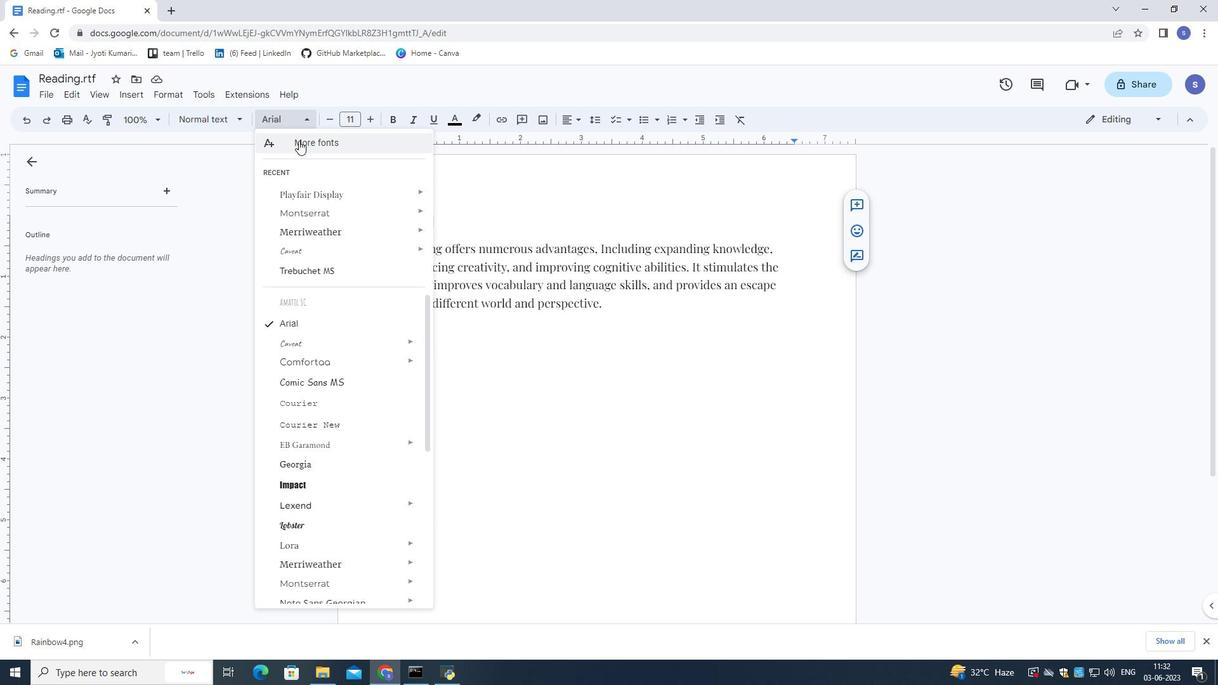 
Action: Mouse moved to (390, 194)
Screenshot: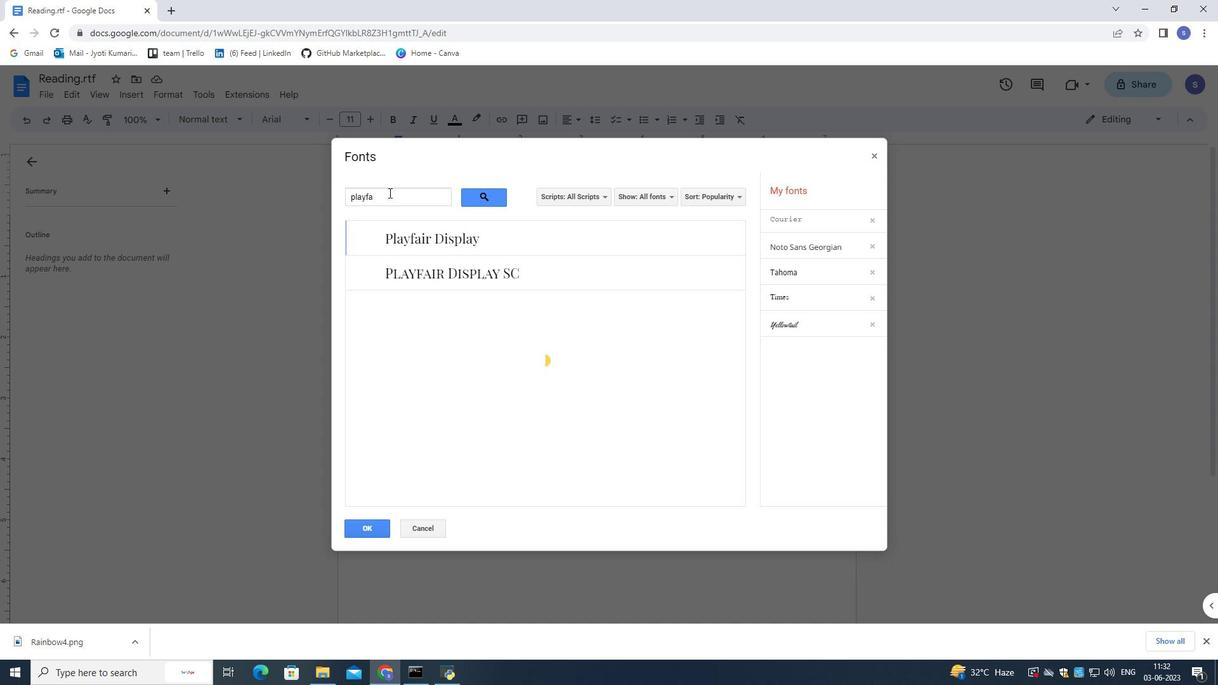 
Action: Mouse pressed left at (390, 194)
Screenshot: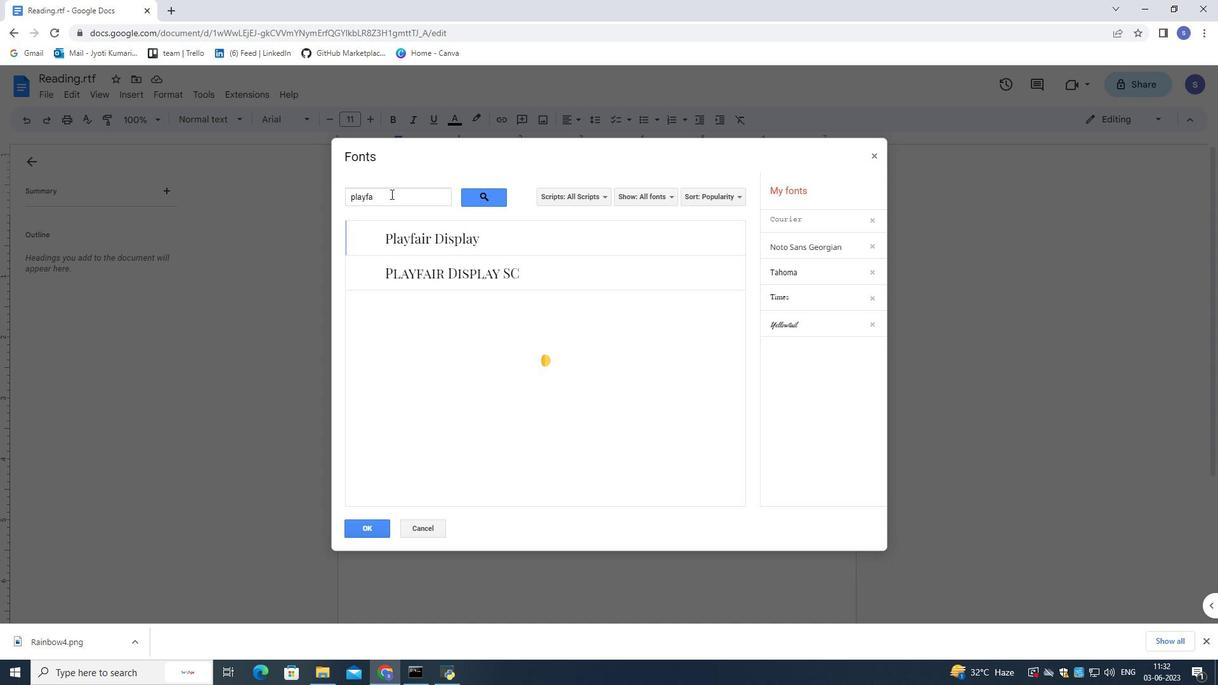
Action: Mouse pressed left at (390, 194)
Screenshot: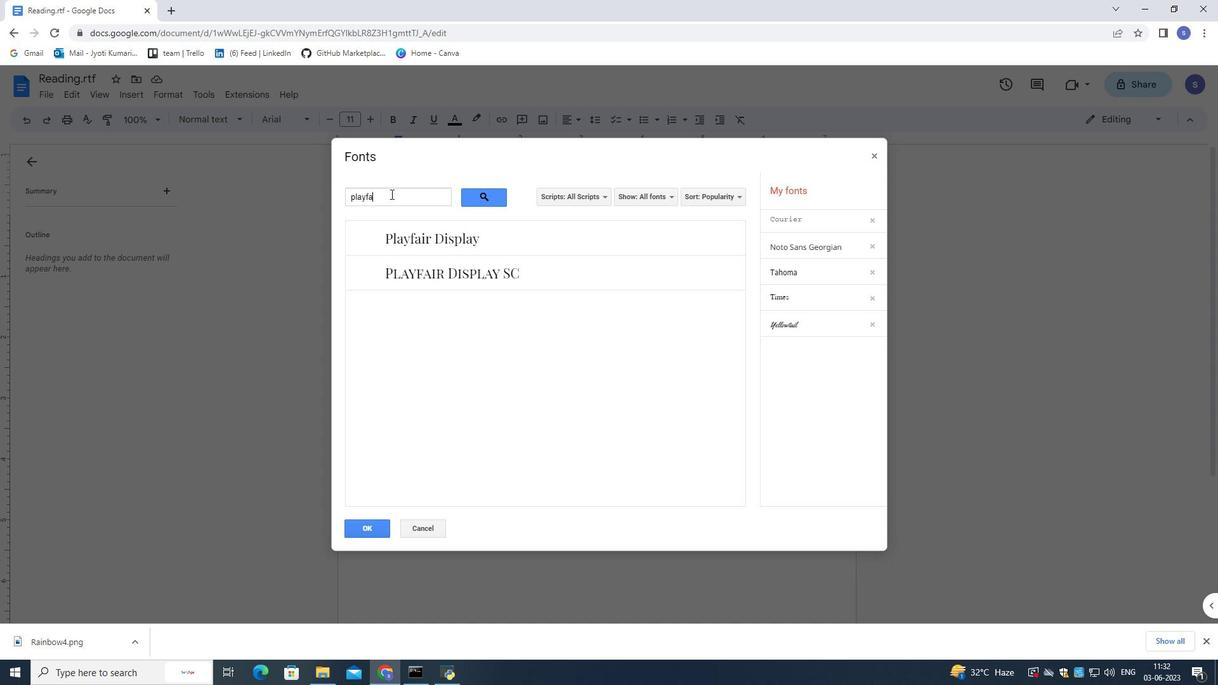 
Action: Mouse moved to (390, 194)
Screenshot: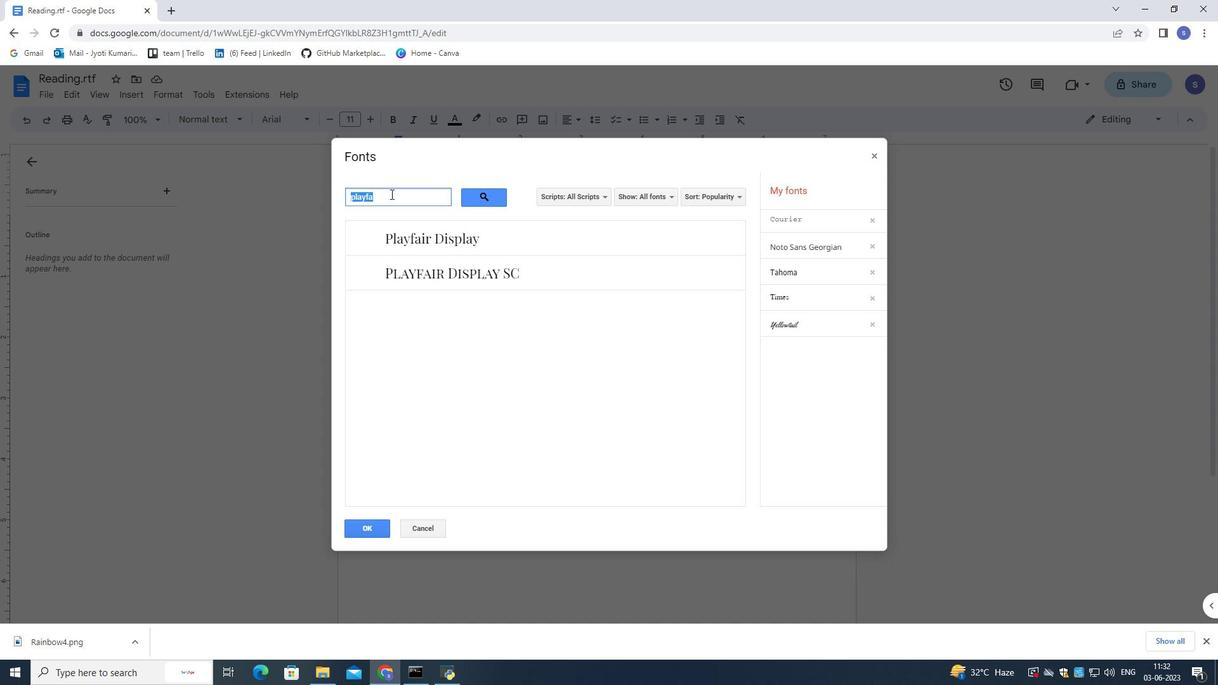 
Action: Key pressed courier
Screenshot: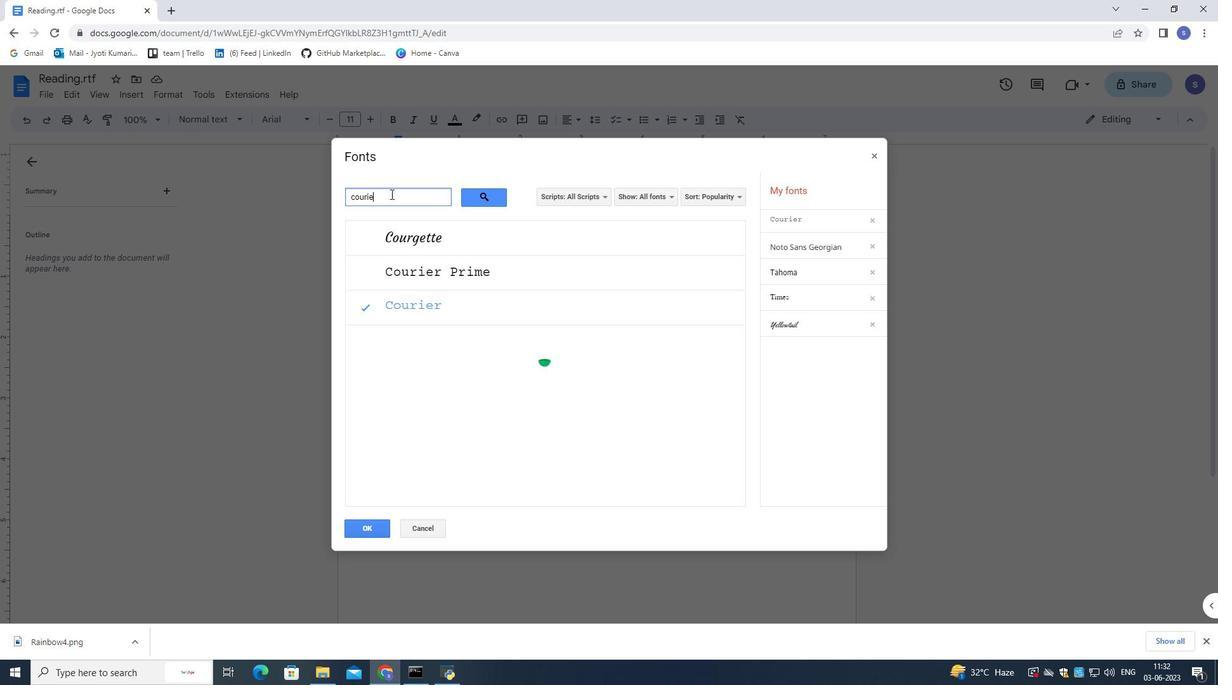 
Action: Mouse moved to (371, 531)
Screenshot: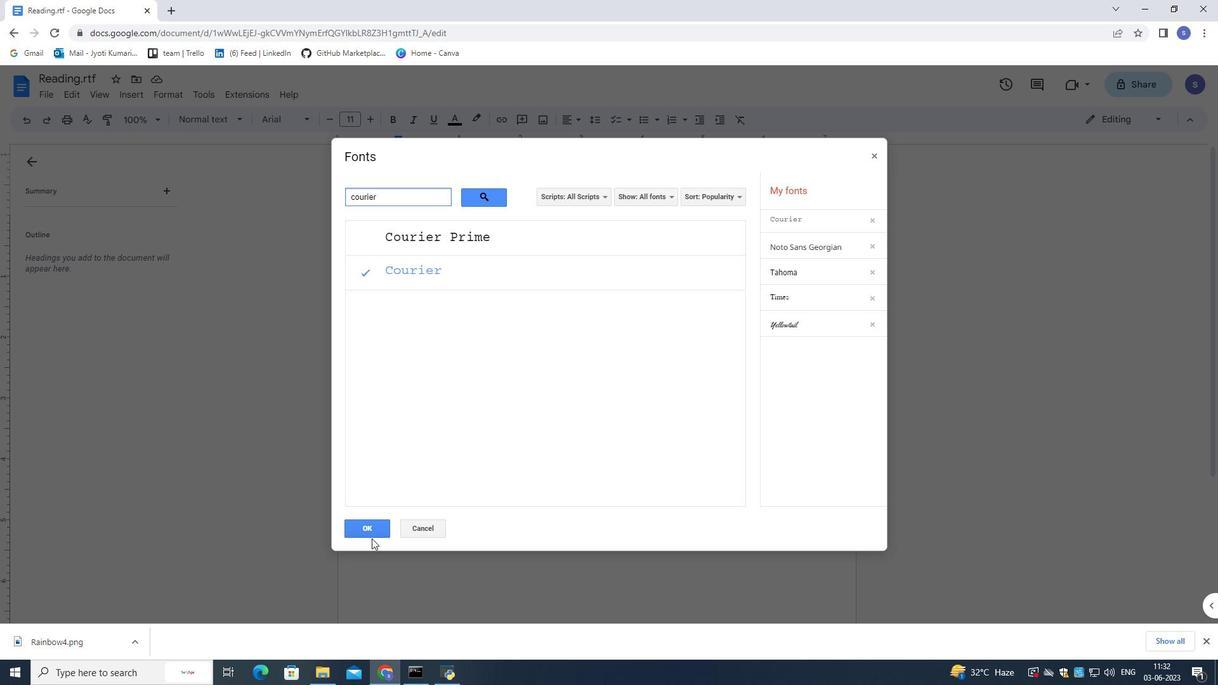 
Action: Mouse pressed left at (371, 531)
Screenshot: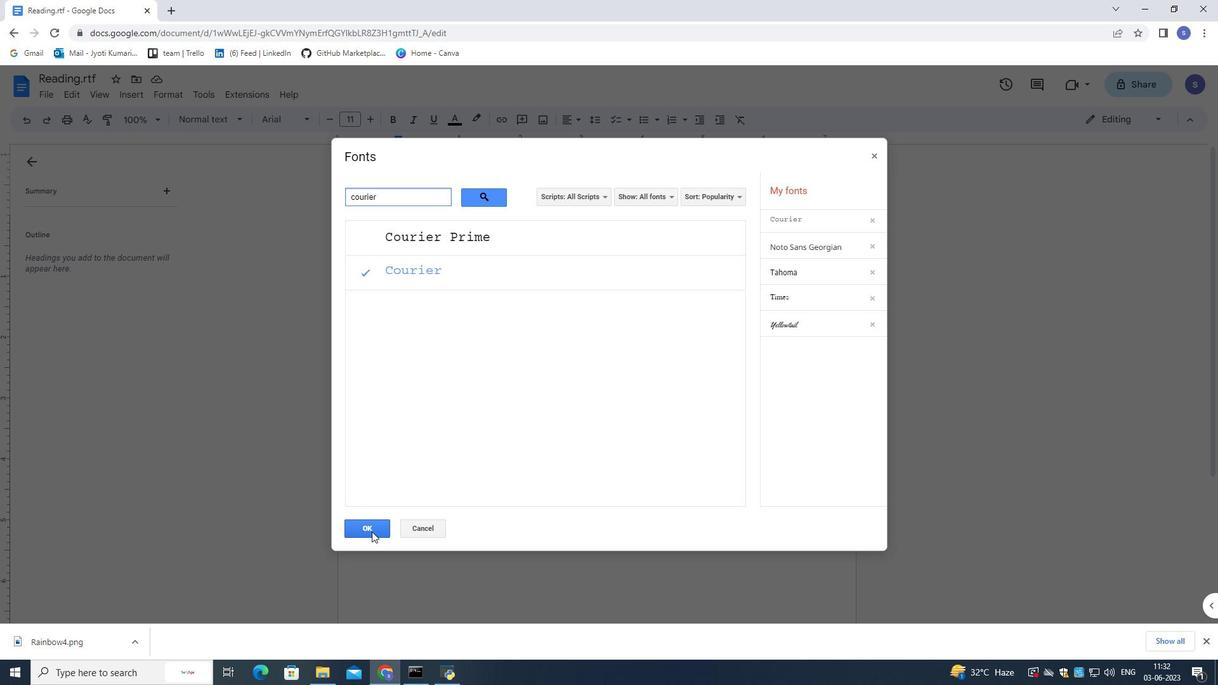 
Action: Mouse moved to (371, 118)
Screenshot: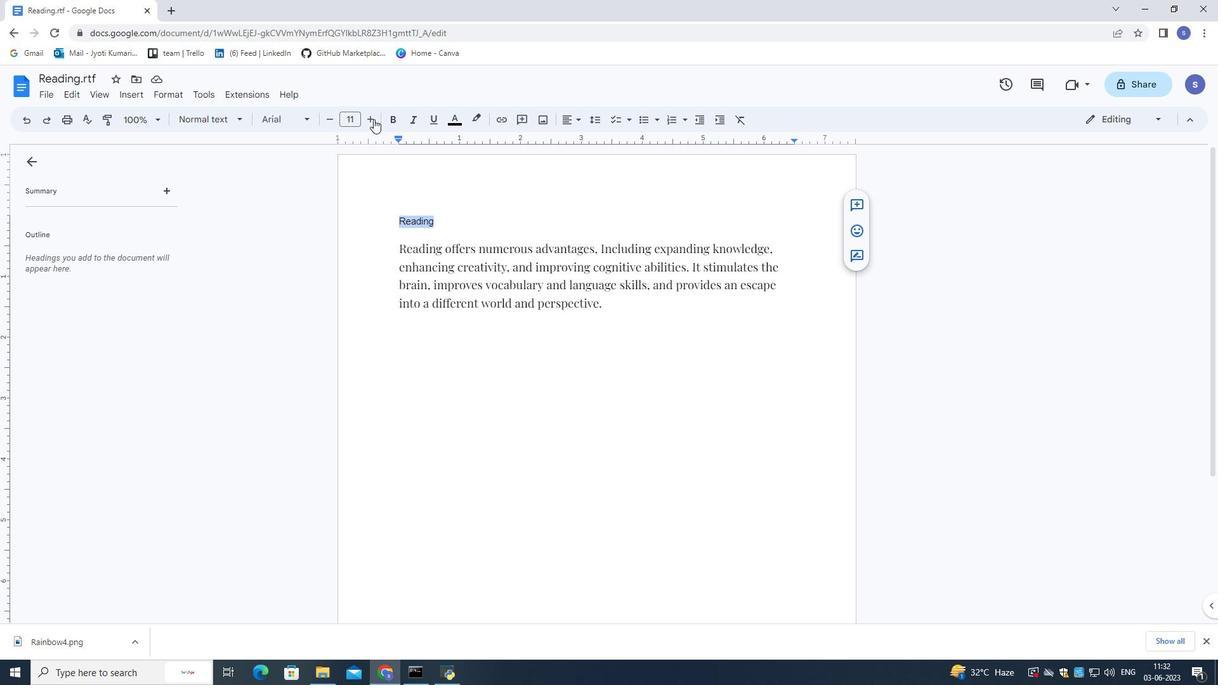 
Action: Mouse pressed left at (371, 118)
Screenshot: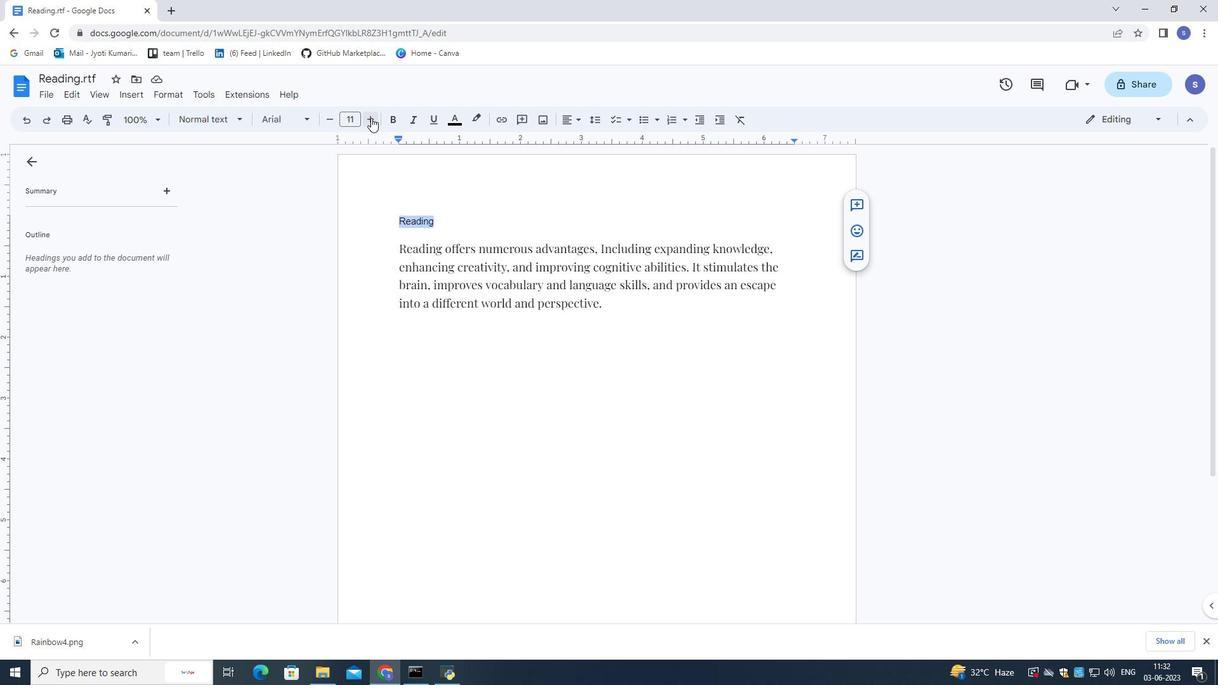 
Action: Mouse pressed left at (371, 118)
Screenshot: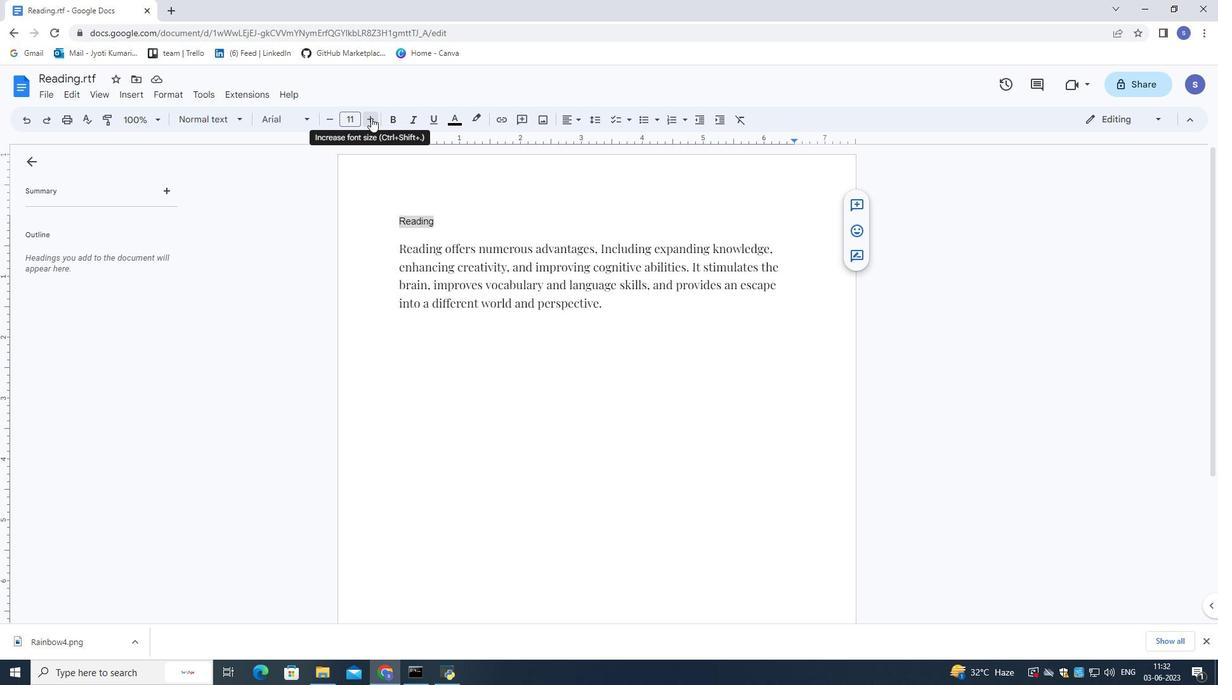 
Action: Mouse pressed left at (371, 118)
Screenshot: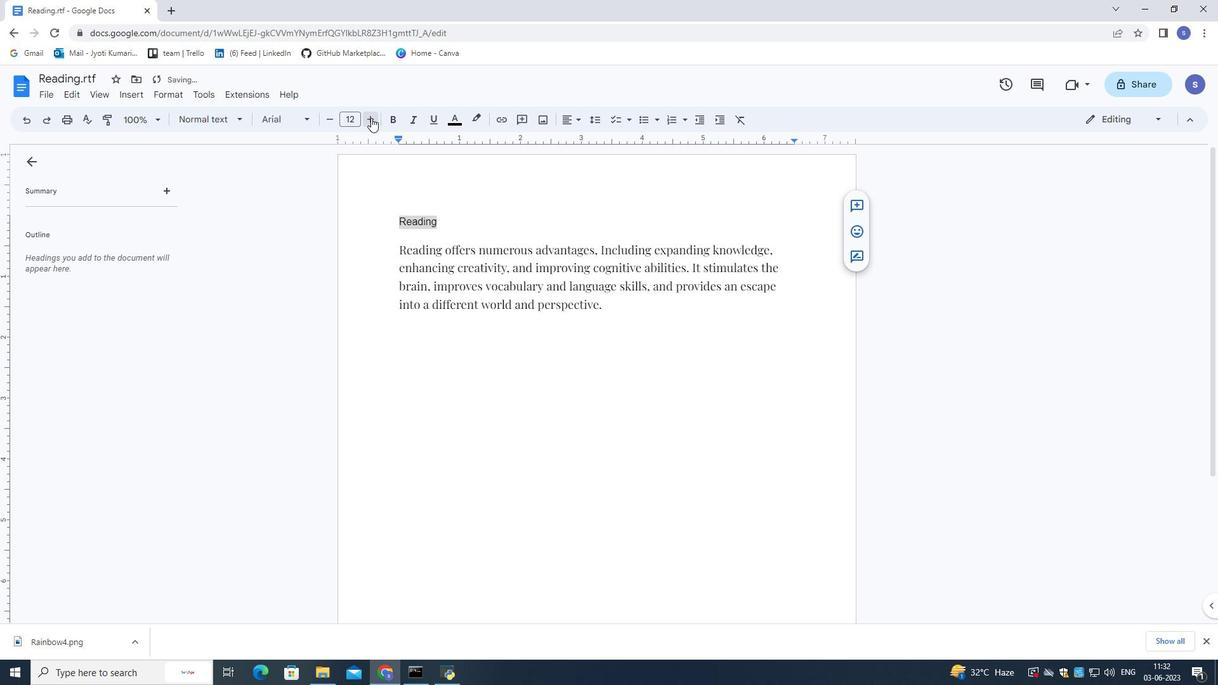 
Action: Mouse moved to (371, 118)
Screenshot: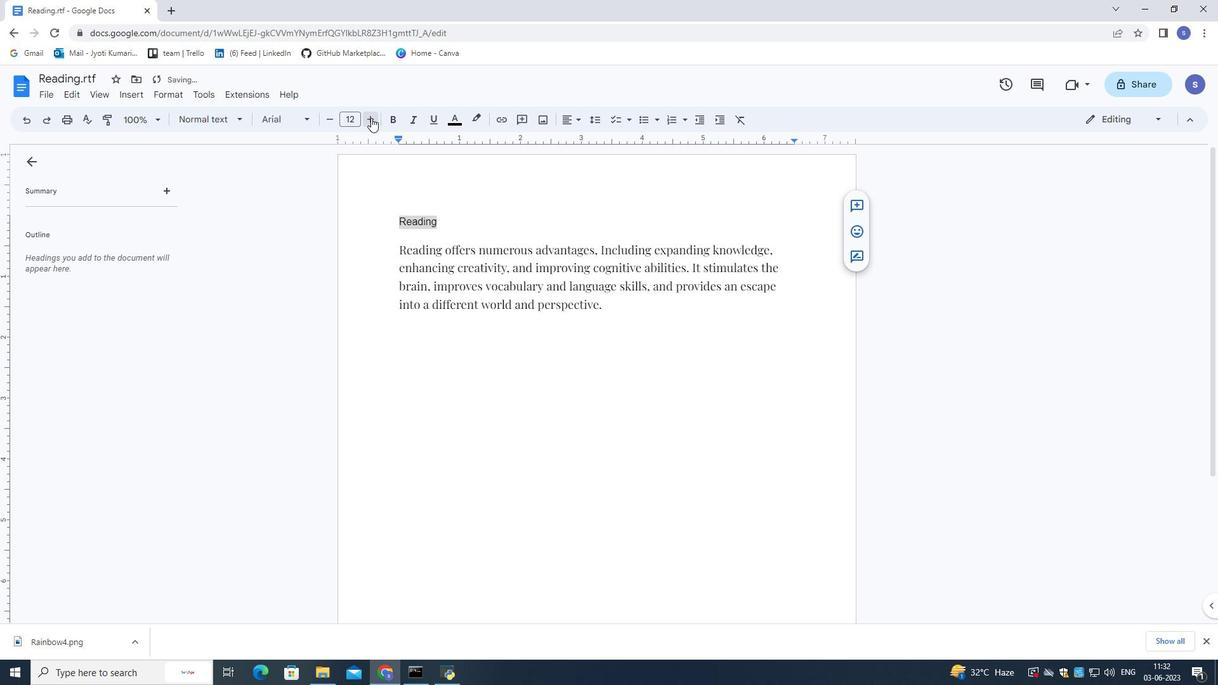 
Action: Mouse pressed left at (371, 118)
Screenshot: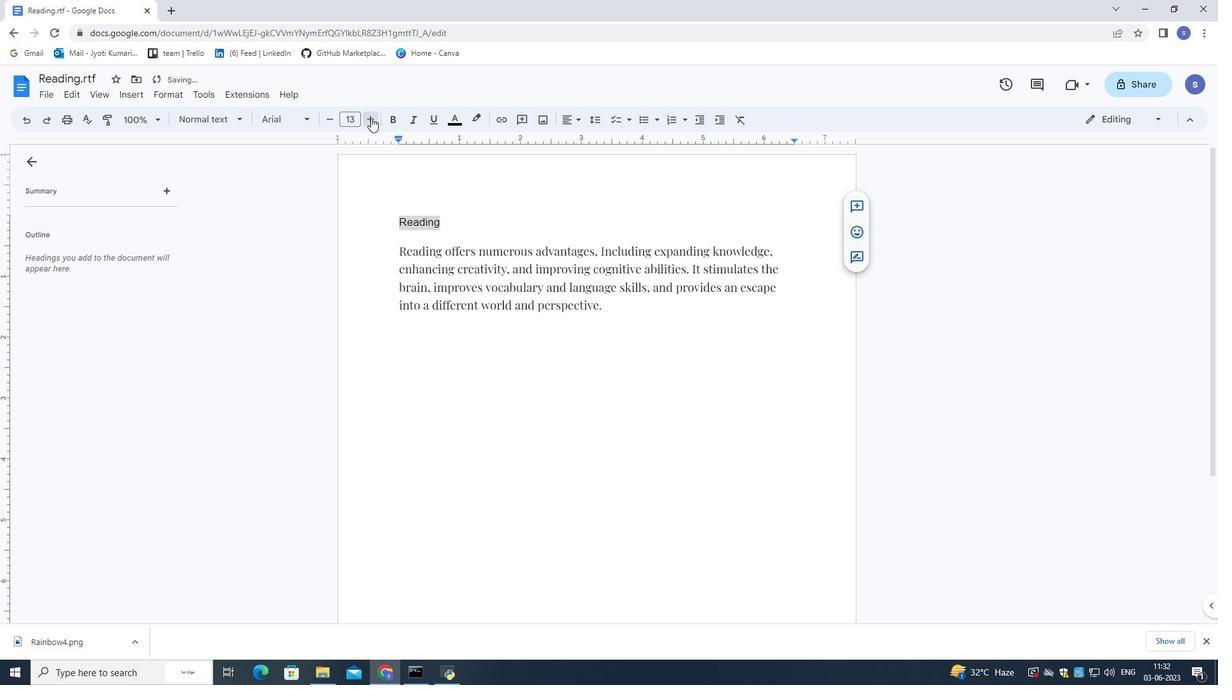 
Action: Mouse pressed left at (371, 118)
Screenshot: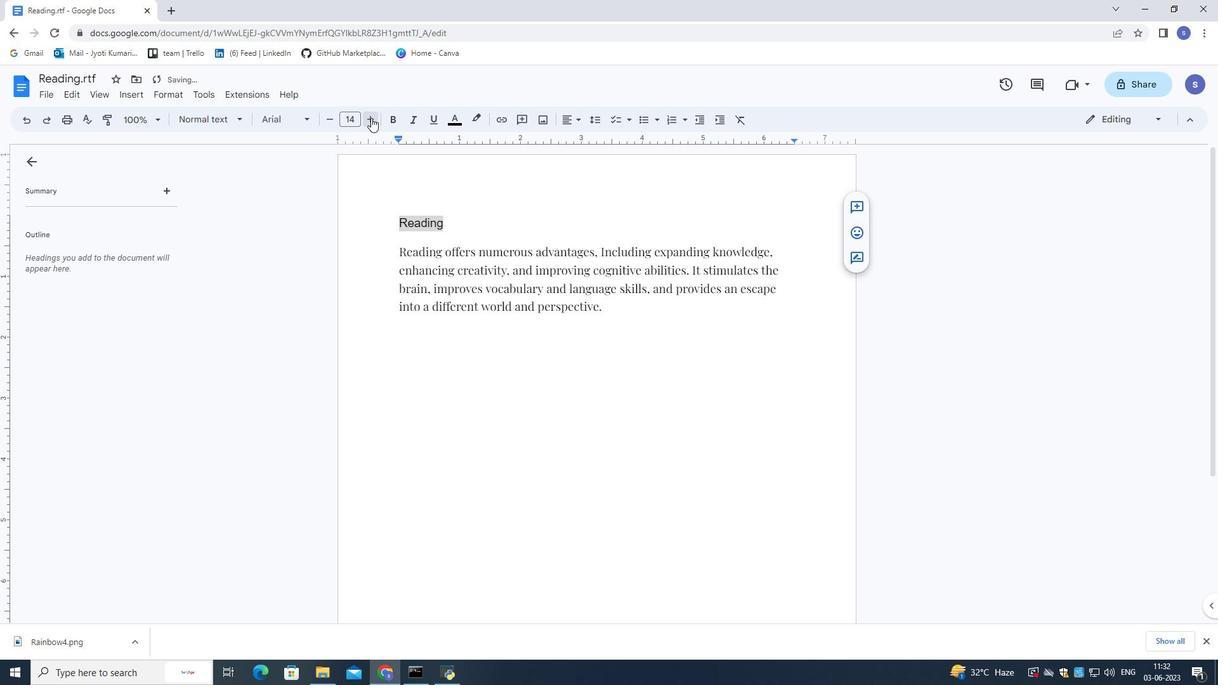 
Action: Mouse pressed left at (371, 118)
Screenshot: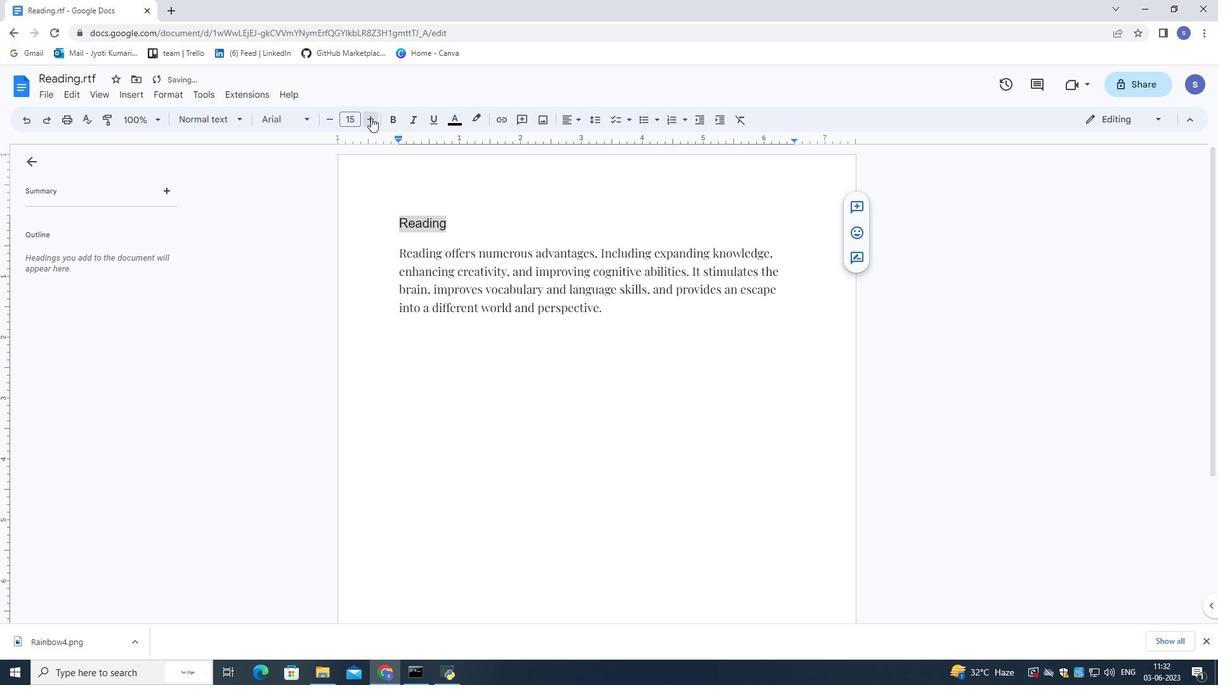 
Action: Mouse pressed left at (371, 118)
Screenshot: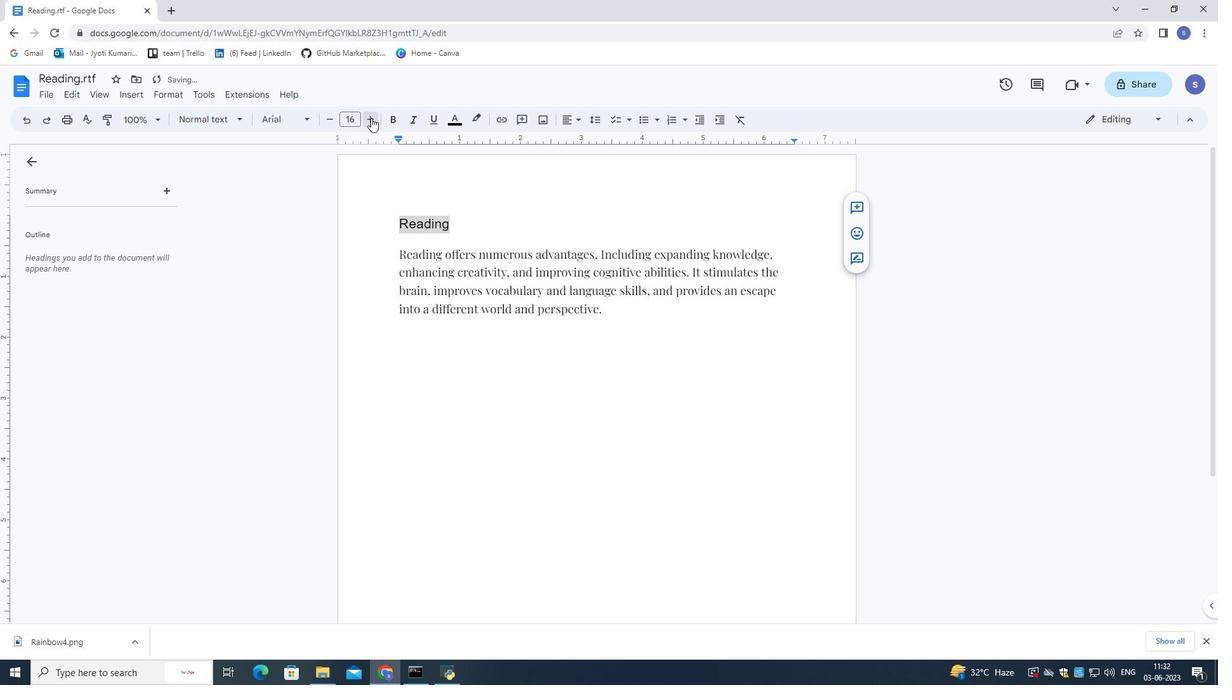 
Action: Mouse pressed left at (371, 118)
Screenshot: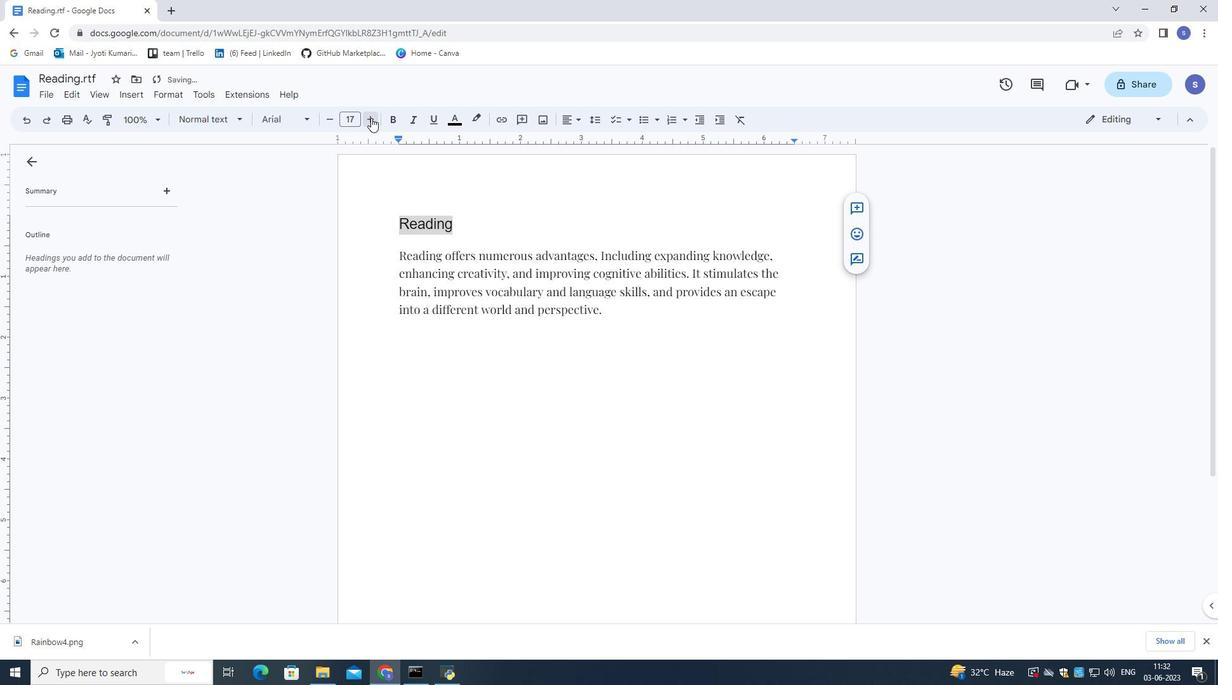 
Action: Mouse pressed left at (371, 118)
Screenshot: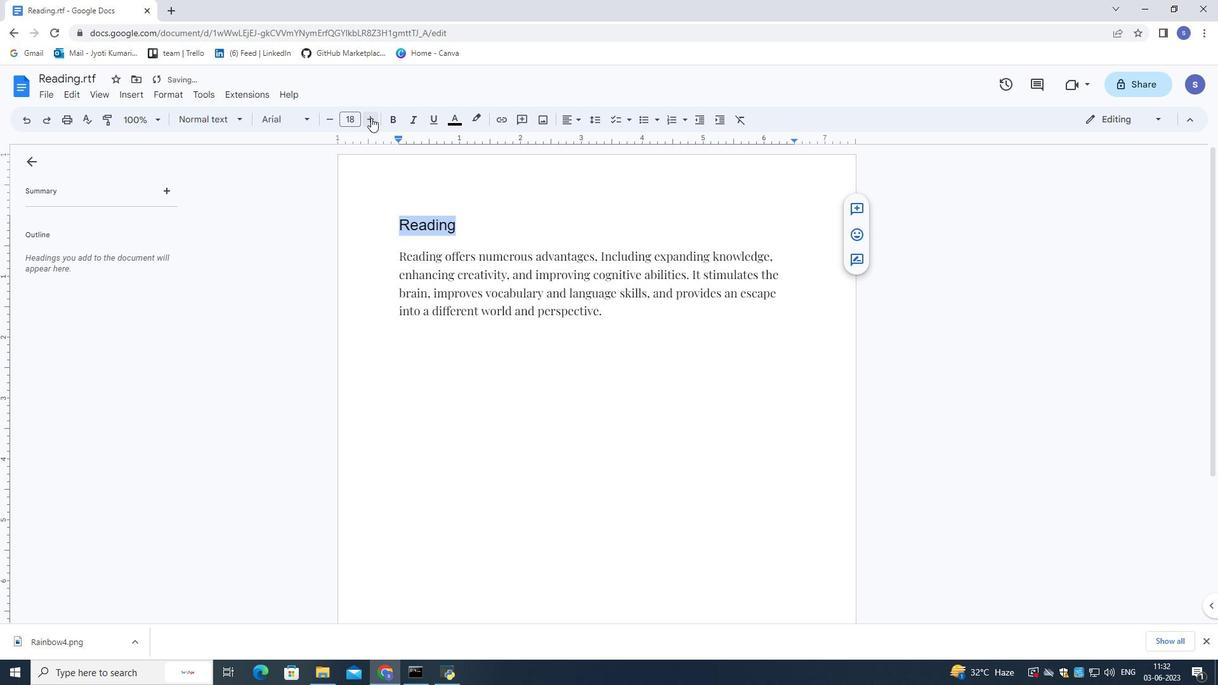 
Action: Mouse pressed left at (371, 118)
Screenshot: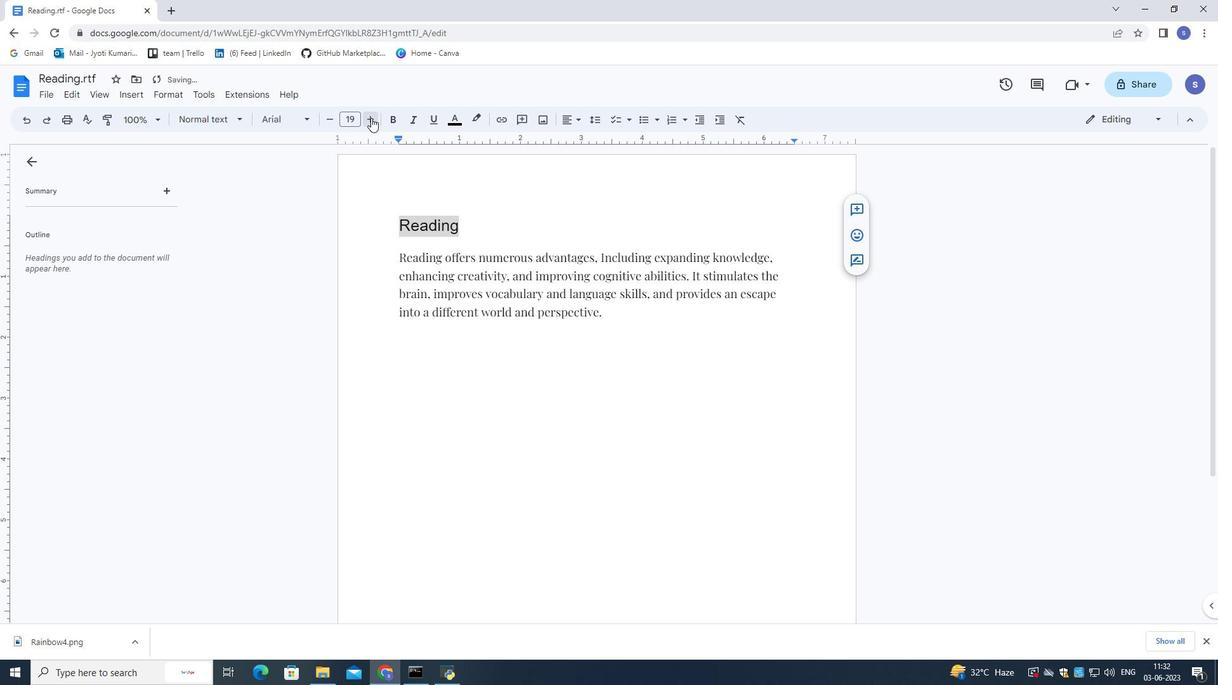 
Action: Mouse pressed left at (371, 118)
Screenshot: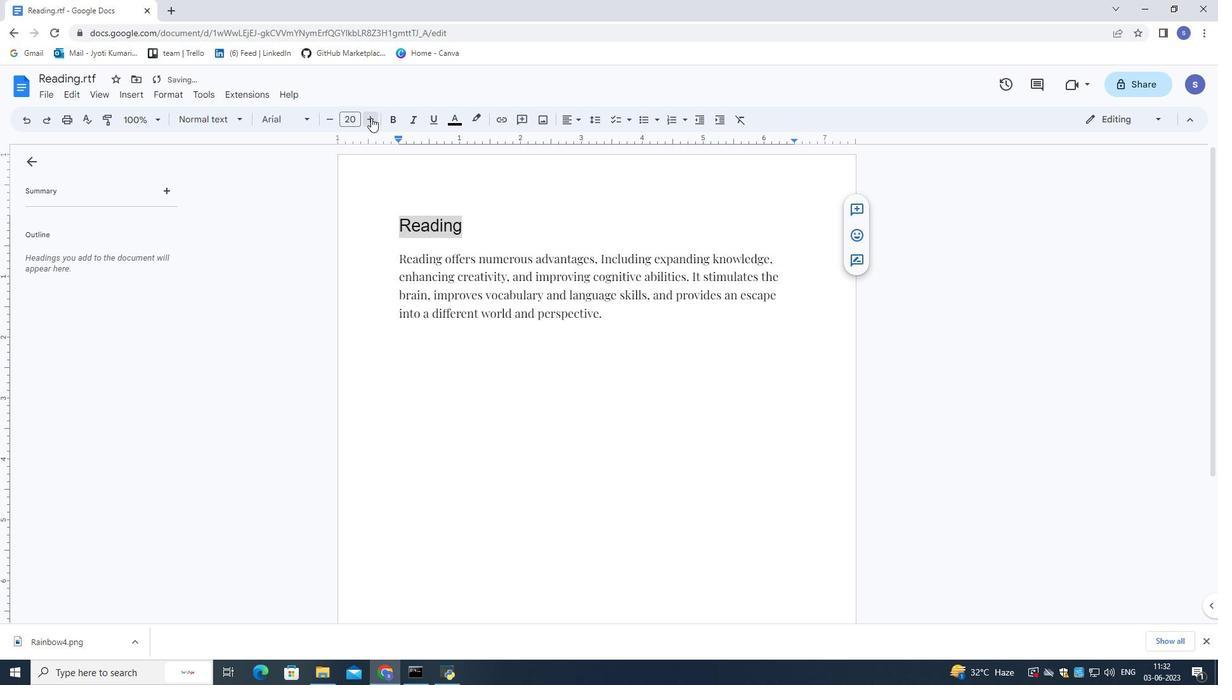 
Action: Mouse pressed left at (371, 118)
Screenshot: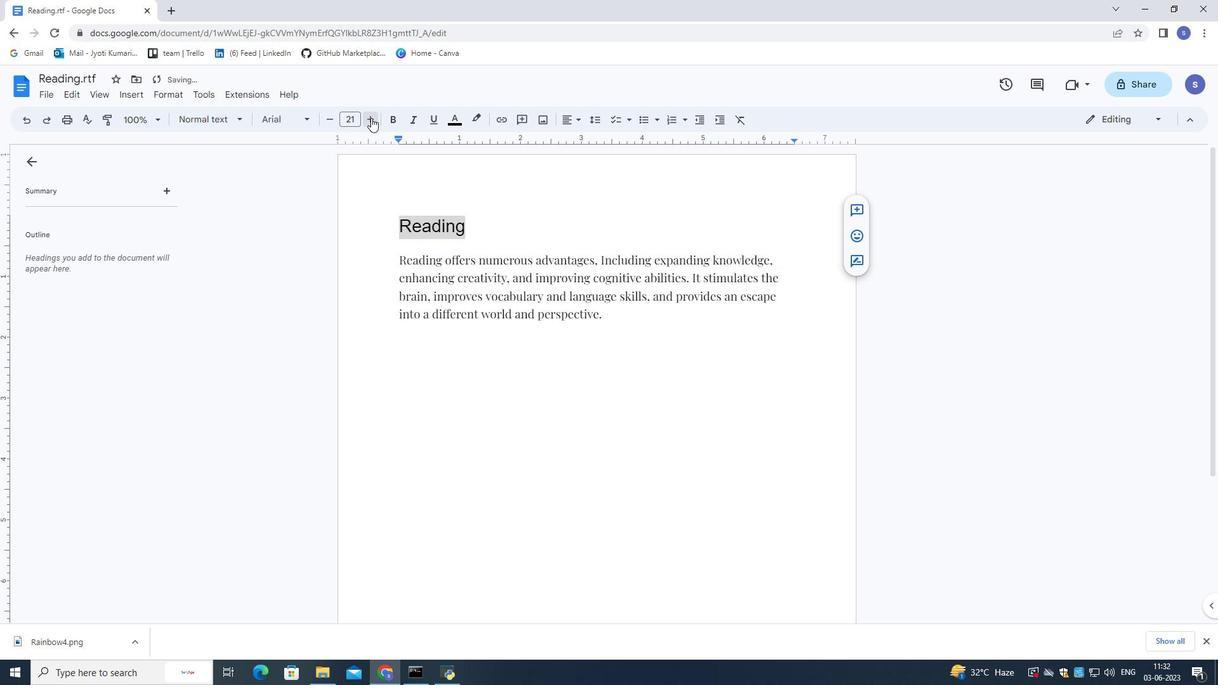 
Action: Mouse pressed left at (371, 118)
Screenshot: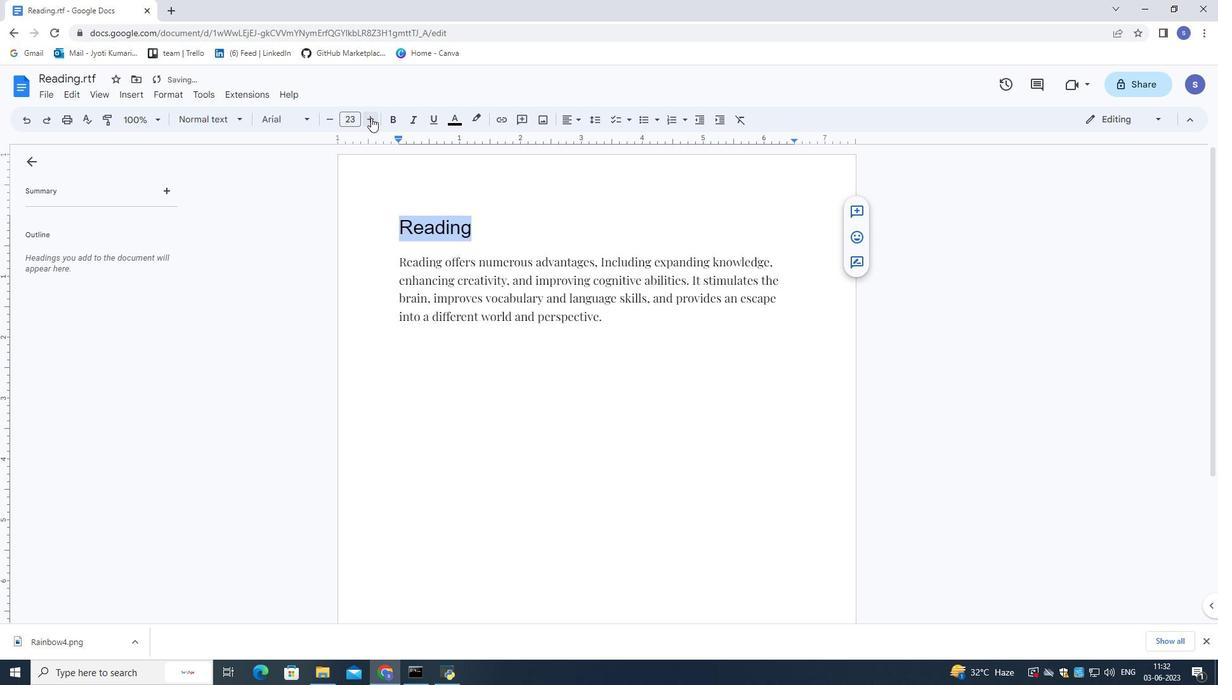 
Action: Mouse moved to (574, 120)
Screenshot: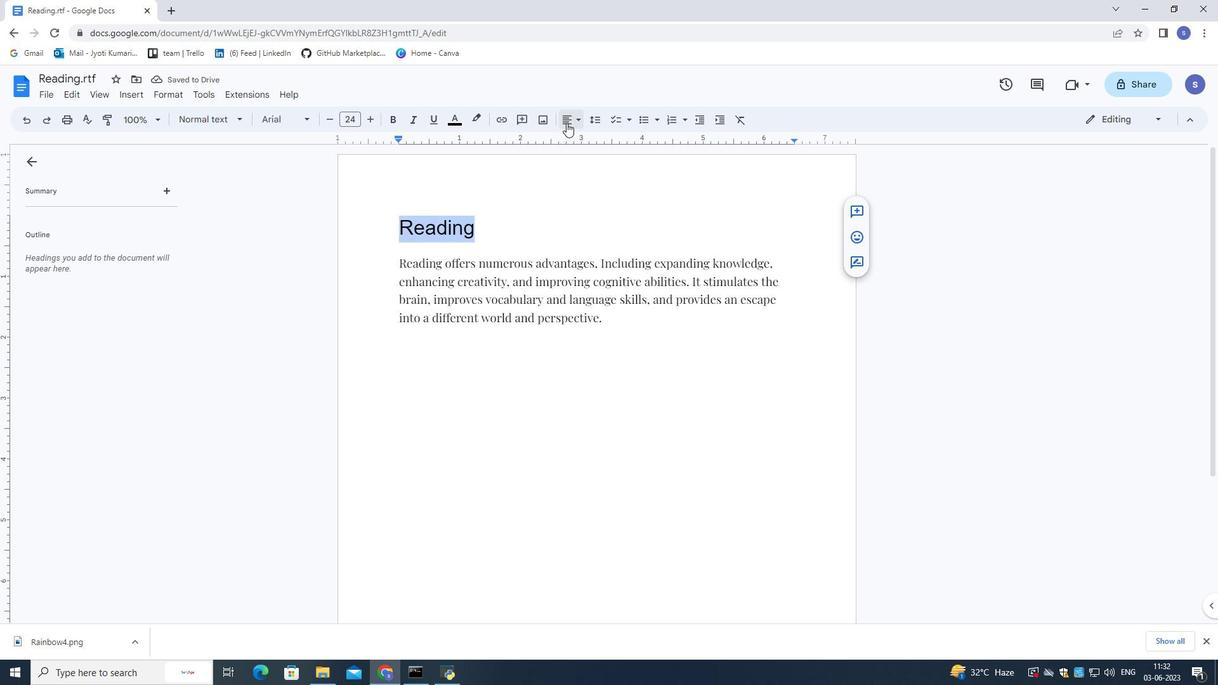 
Action: Mouse pressed left at (574, 120)
Screenshot: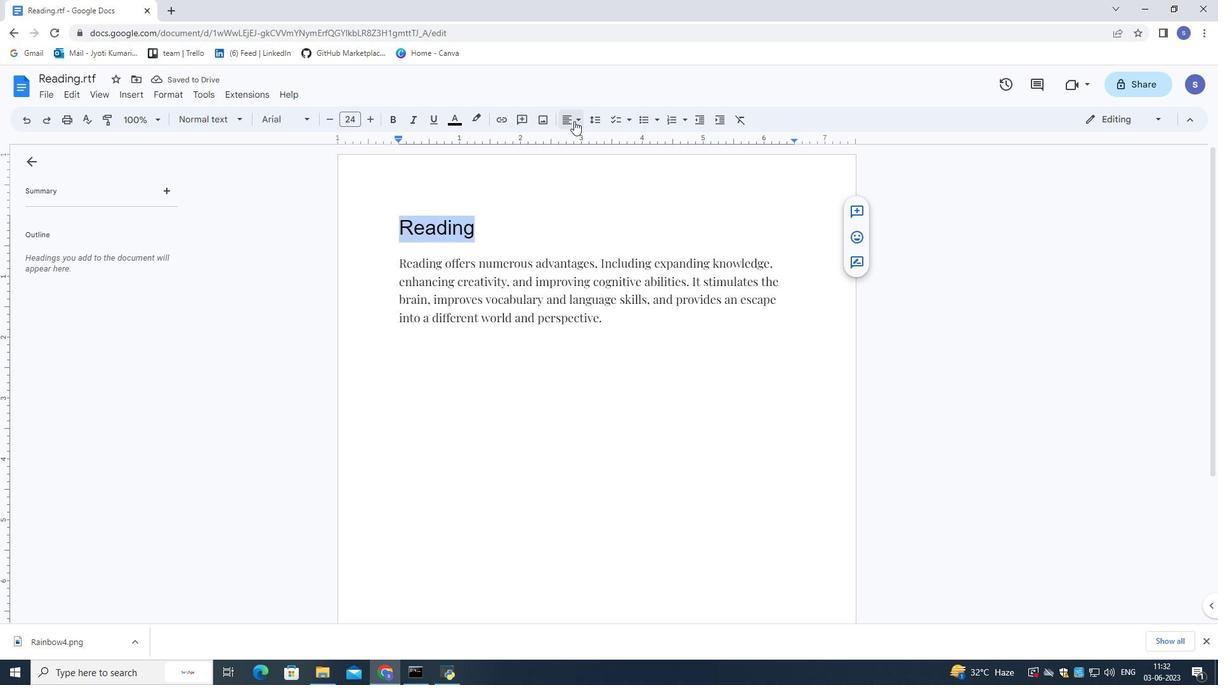 
Action: Mouse moved to (588, 143)
Screenshot: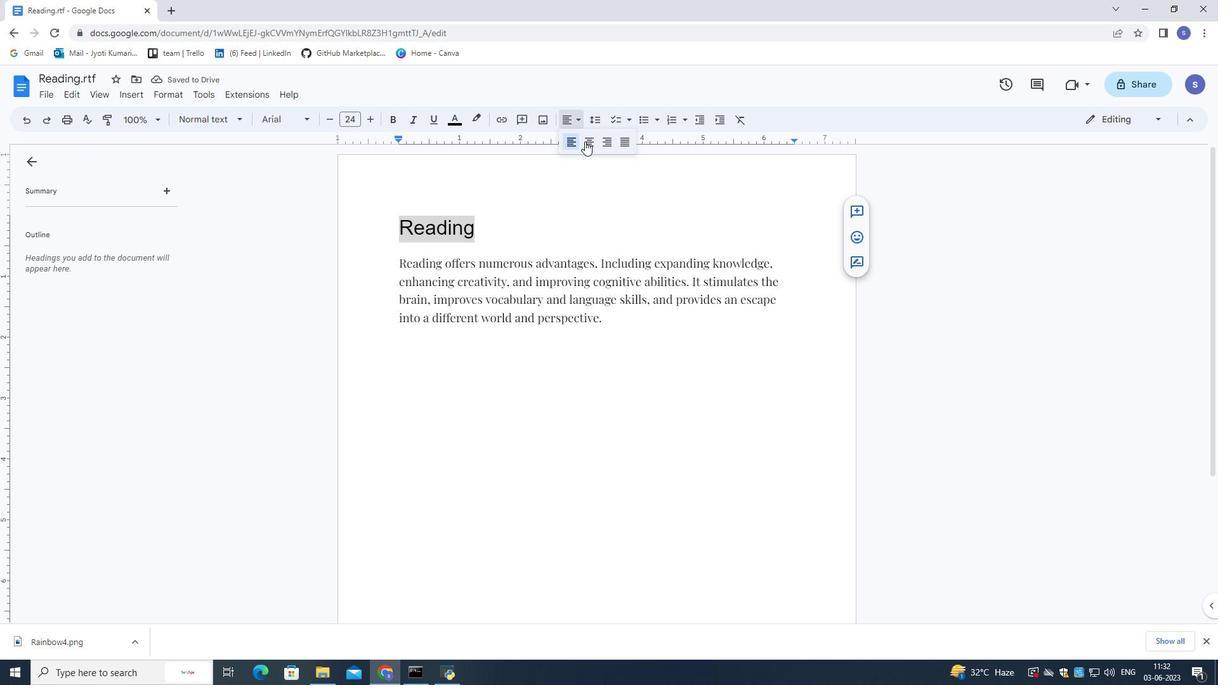 
Action: Mouse pressed left at (588, 143)
Screenshot: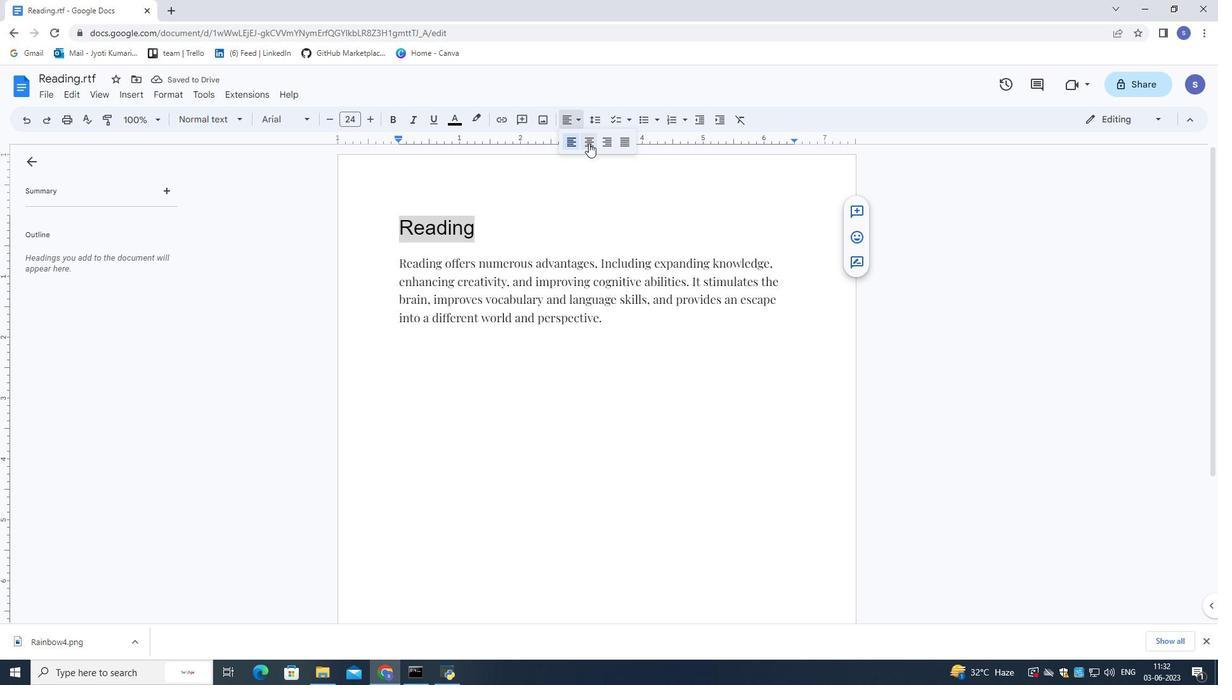 
Action: Mouse moved to (626, 329)
Screenshot: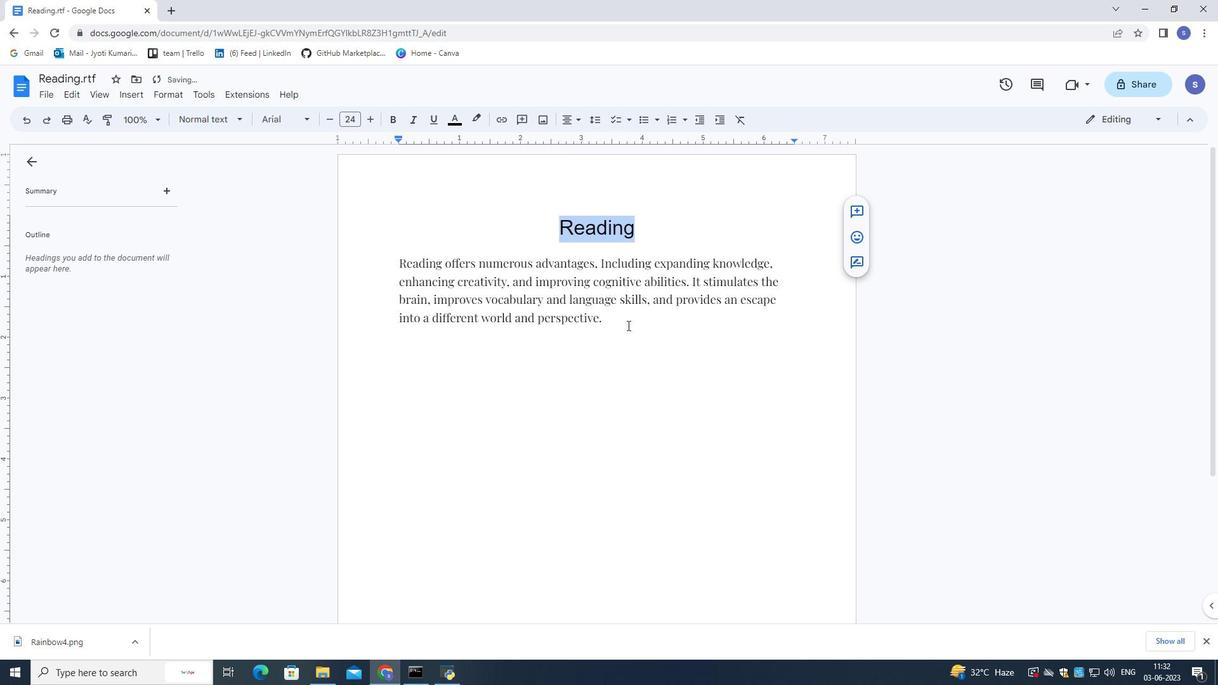 
Action: Mouse pressed left at (626, 329)
Screenshot: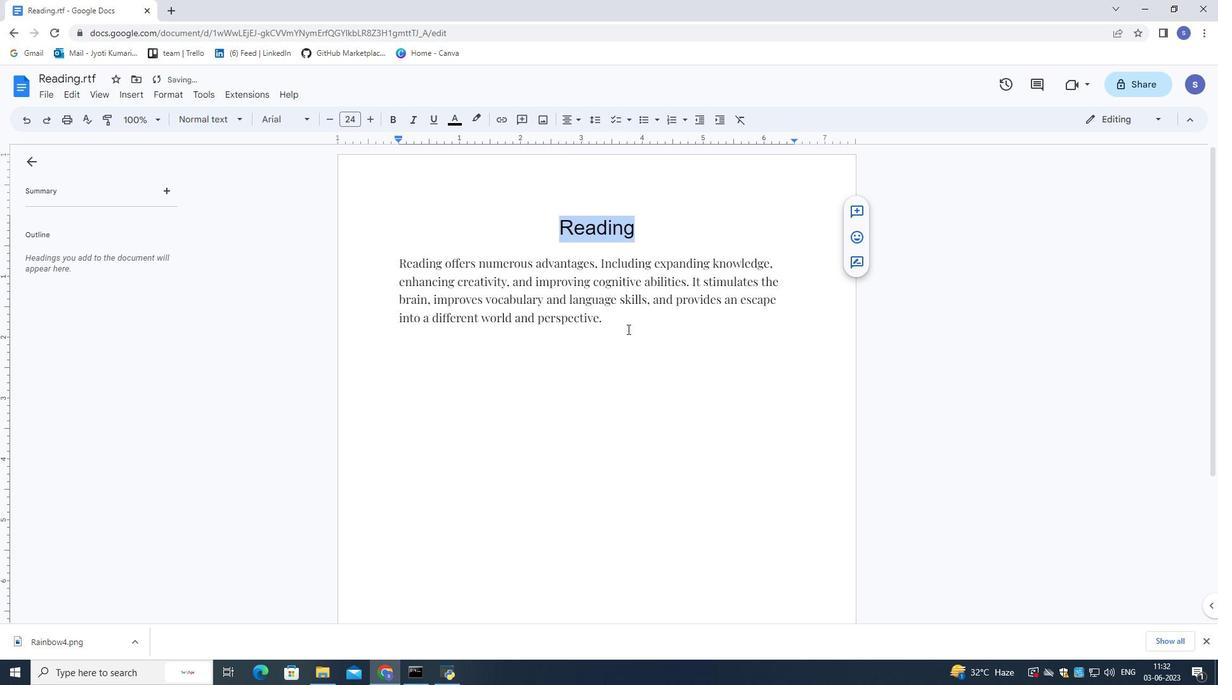
Action: Mouse moved to (562, 120)
Screenshot: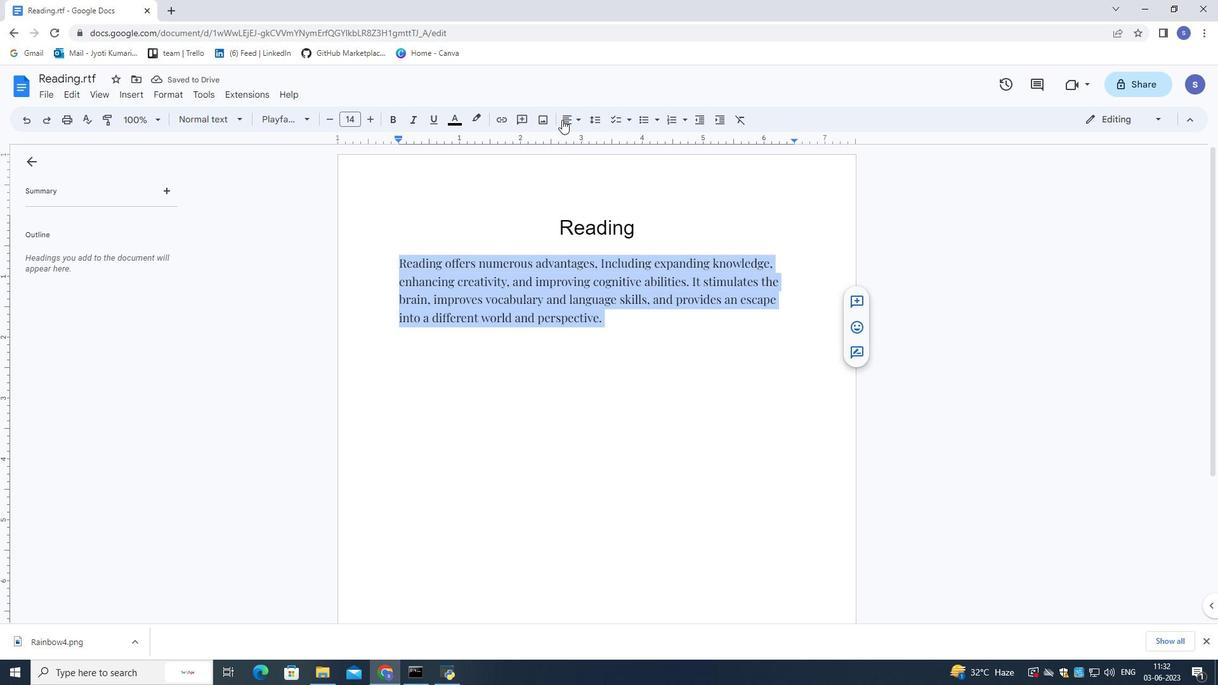 
Action: Mouse pressed left at (562, 120)
Screenshot: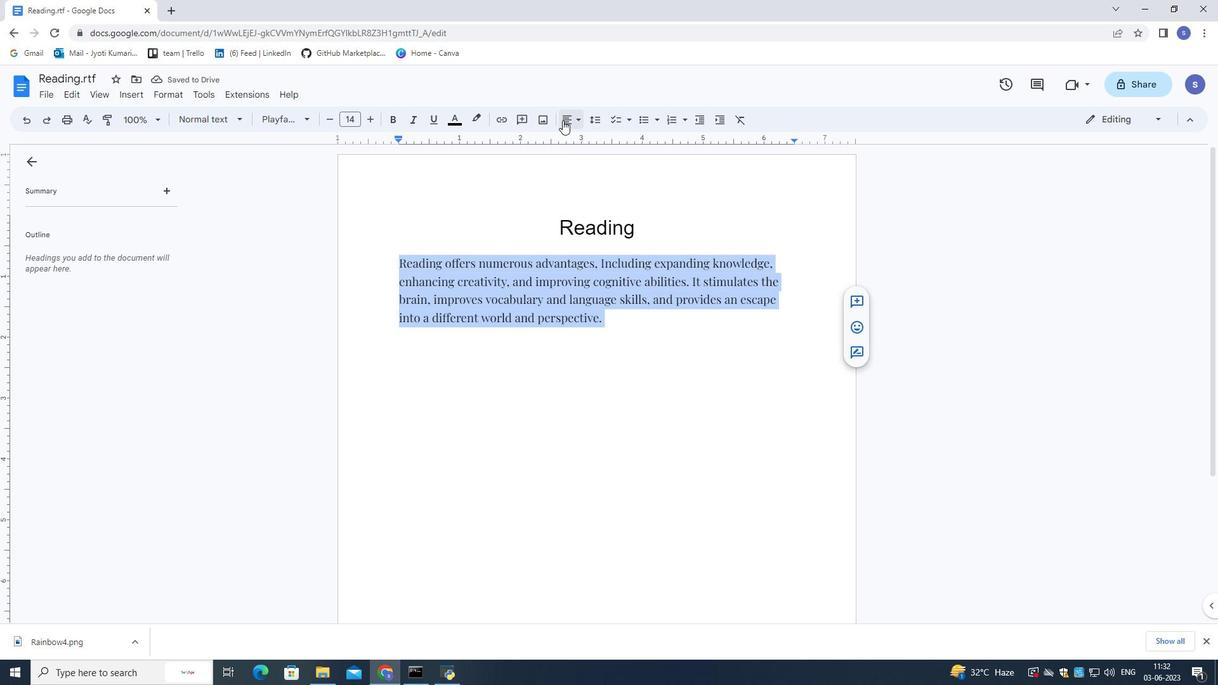 
Action: Mouse moved to (567, 142)
Screenshot: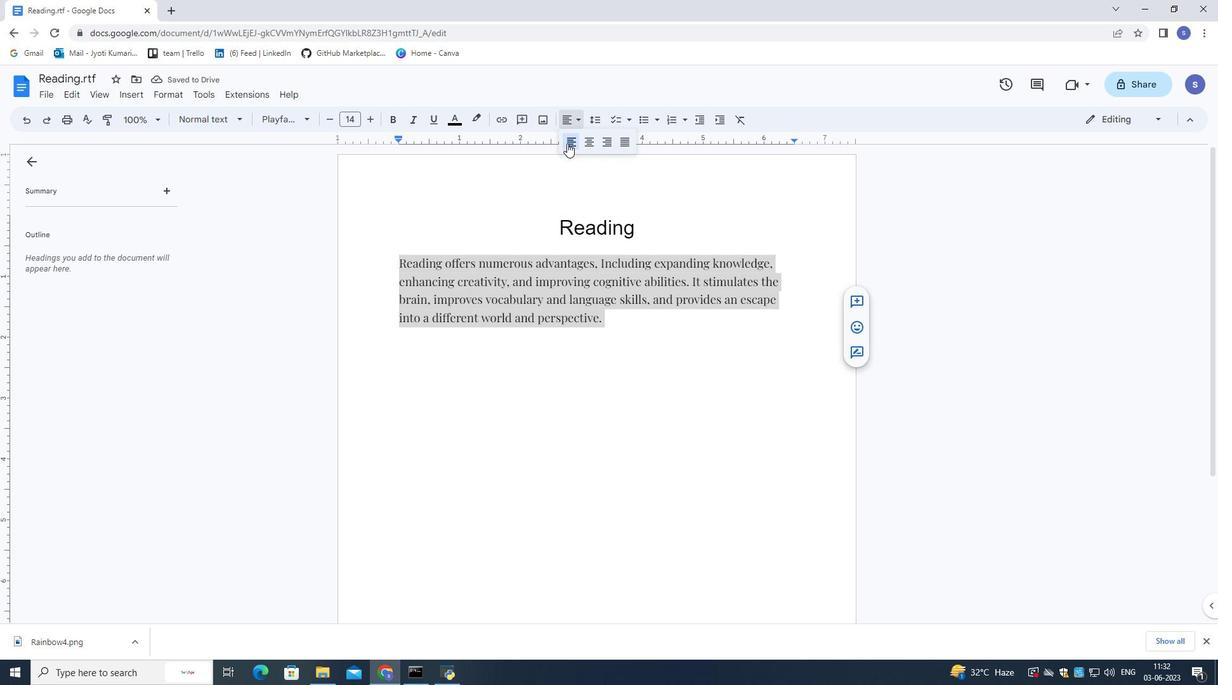 
Action: Mouse pressed left at (567, 142)
Screenshot: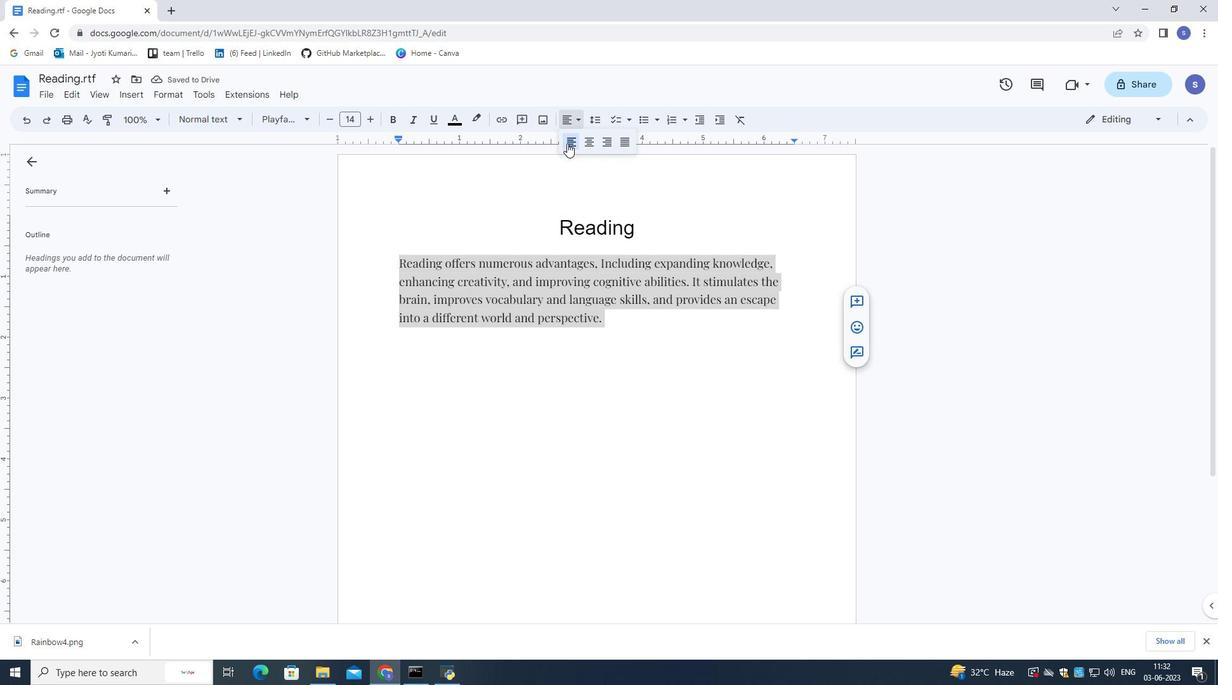 
Action: Mouse moved to (545, 183)
Screenshot: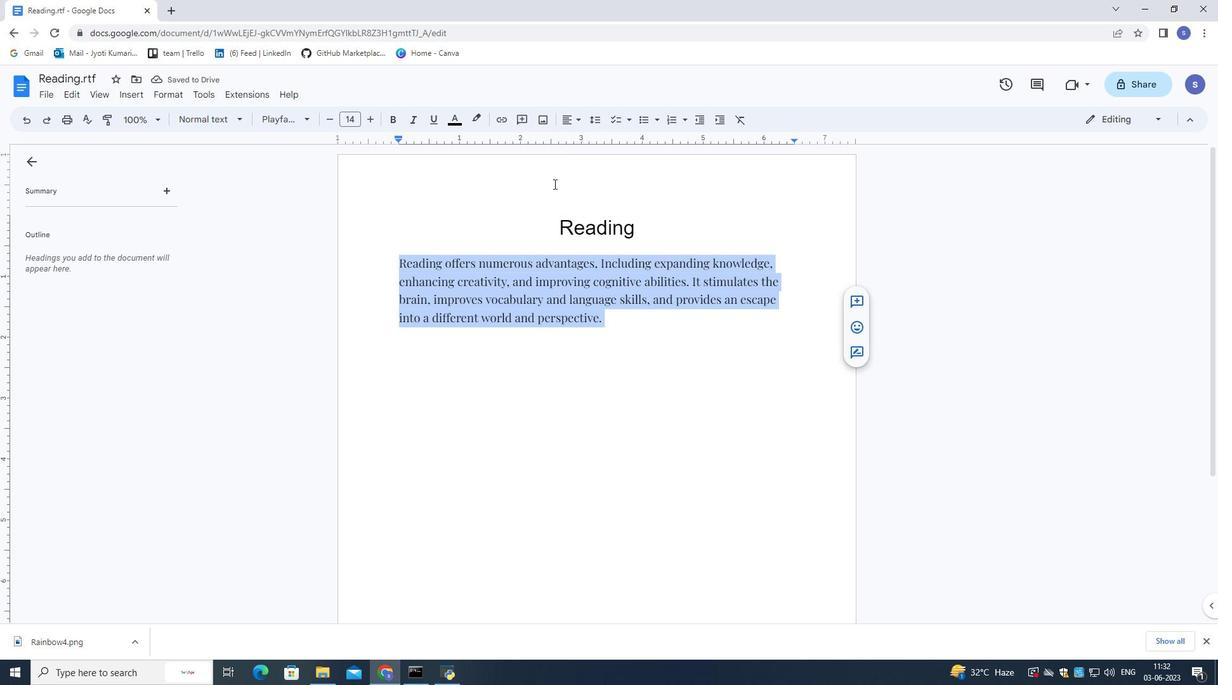 
Action: Mouse pressed left at (545, 183)
Screenshot: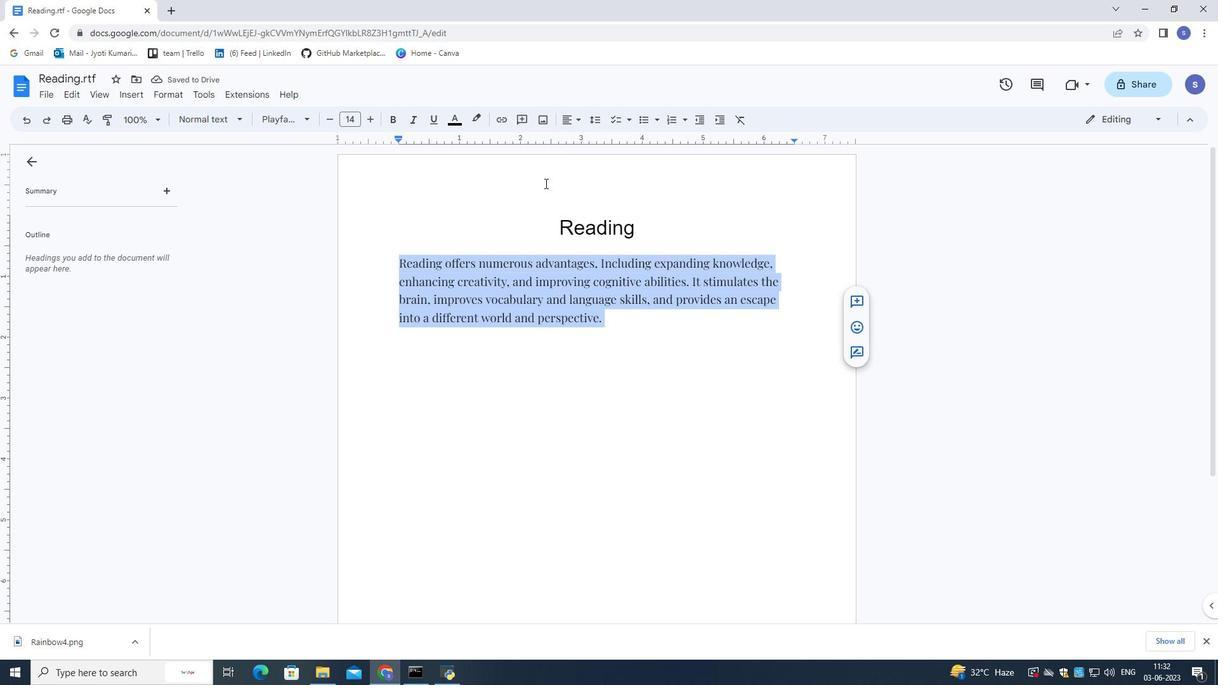 
Action: Mouse moved to (520, 173)
Screenshot: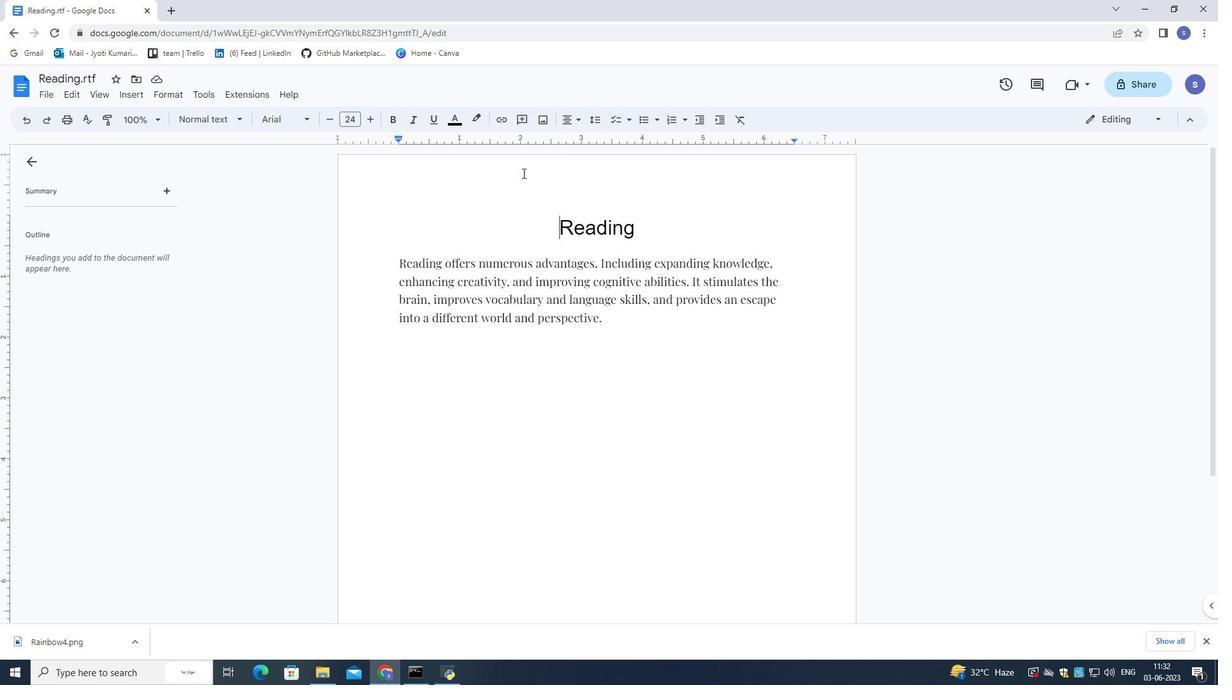 
